 Task: Look for space in Asahi, Japan from 9th June, 2023 to 16th June, 2023 for 2 adults in price range Rs.8000 to Rs.16000. Place can be entire place with 2 bedrooms having 2 beds and 1 bathroom. Property type can be house, flat, guest house. Booking option can be shelf check-in. Required host language is English.
Action: Mouse moved to (533, 96)
Screenshot: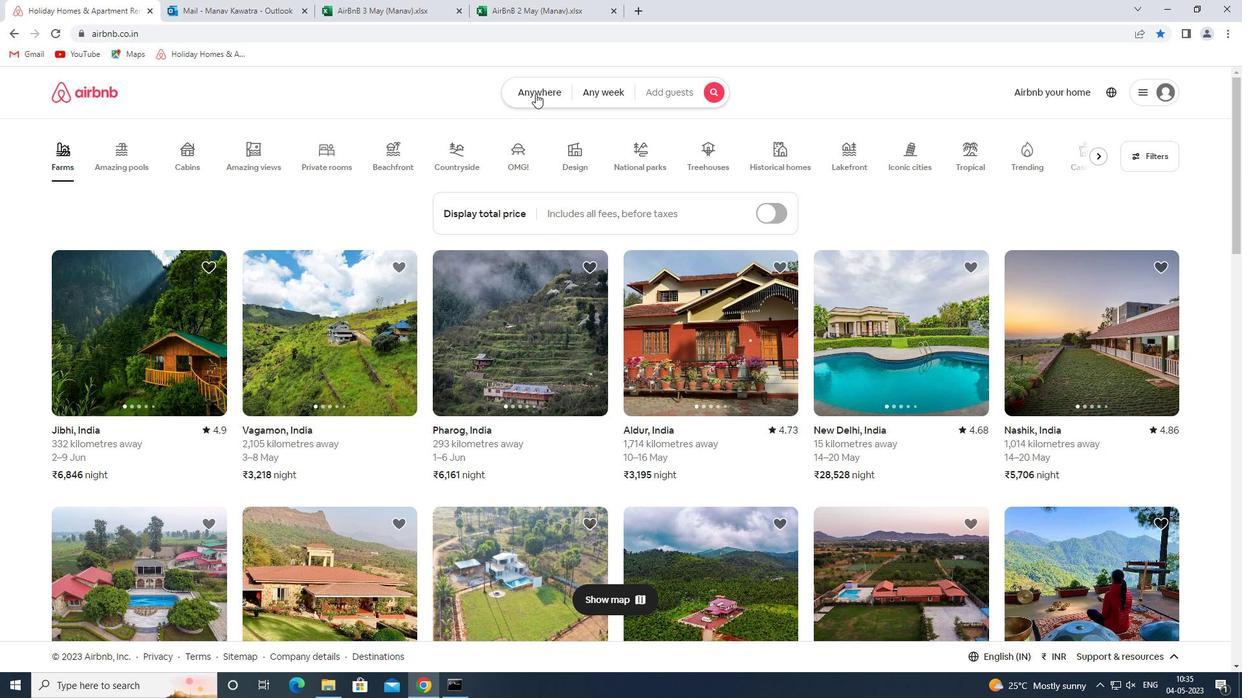 
Action: Mouse pressed left at (533, 96)
Screenshot: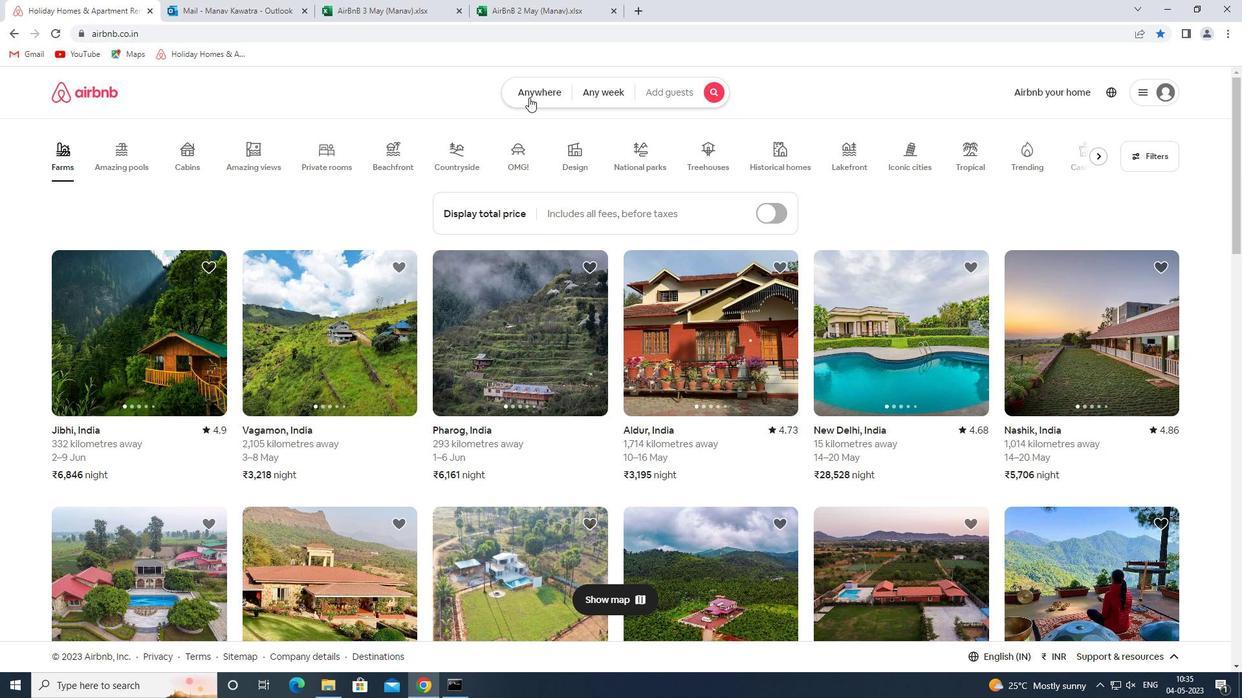 
Action: Mouse moved to (446, 144)
Screenshot: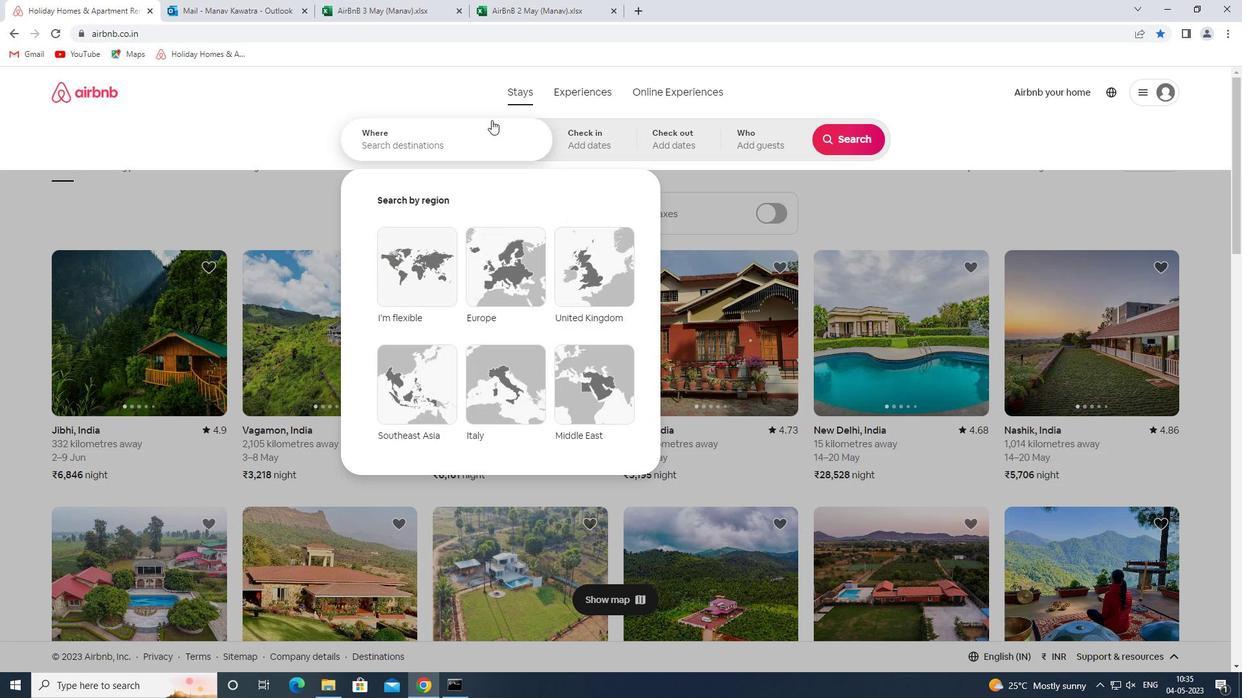 
Action: Mouse pressed left at (446, 144)
Screenshot: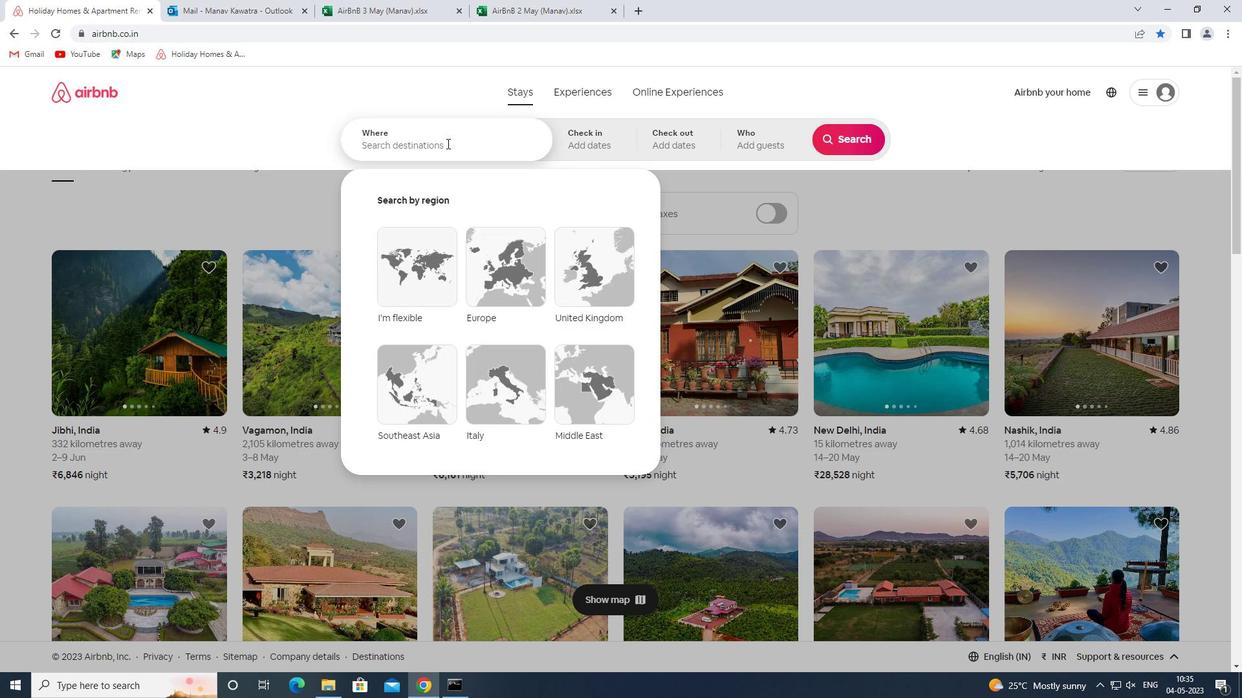 
Action: Mouse moved to (447, 145)
Screenshot: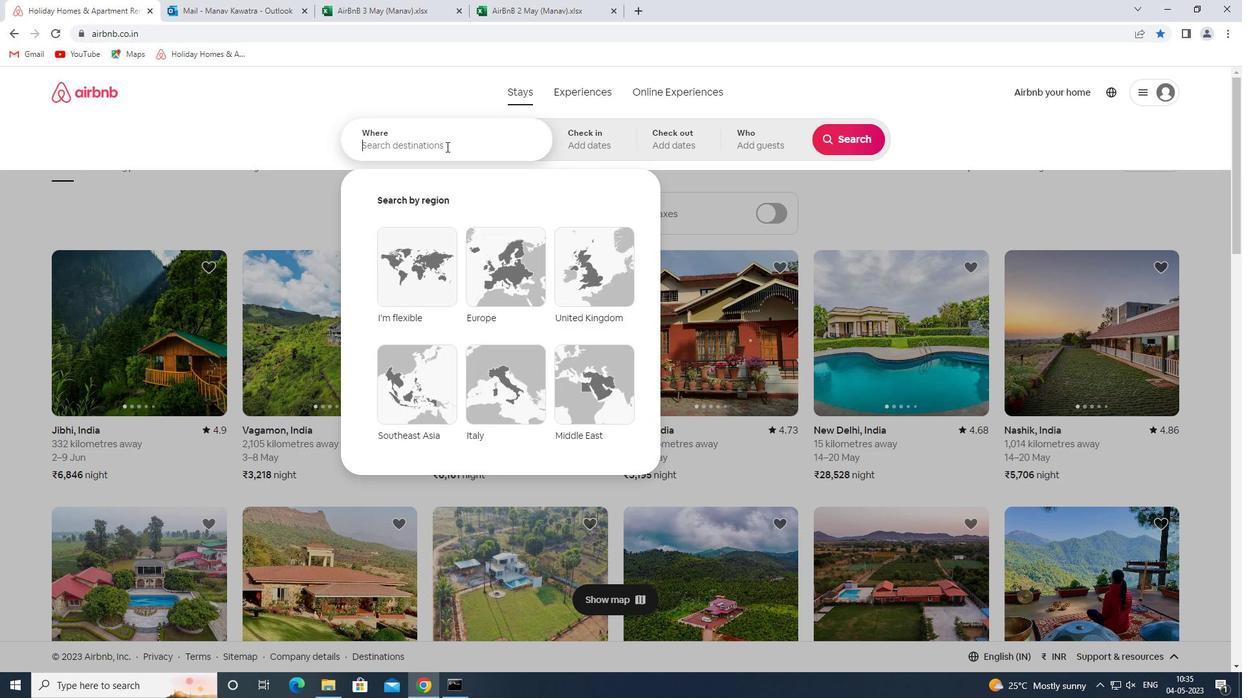 
Action: Key pressed asahi<Key.space>japan<Key.space><Key.enter>
Screenshot: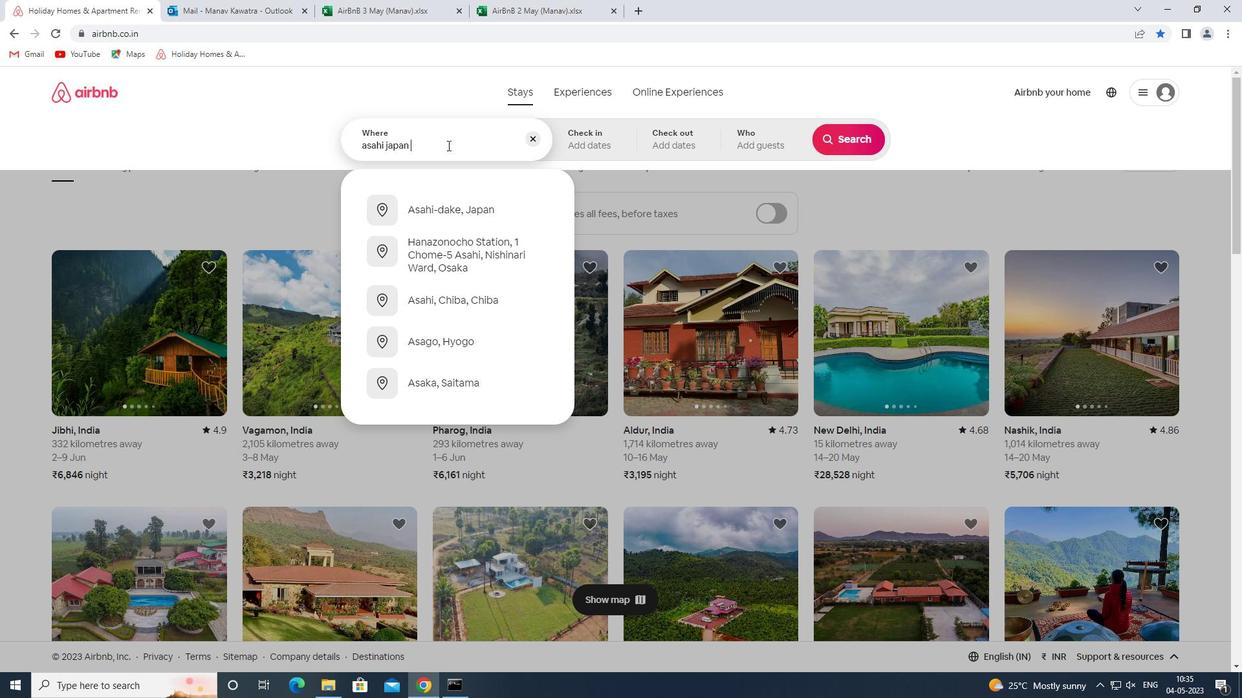 
Action: Mouse moved to (804, 331)
Screenshot: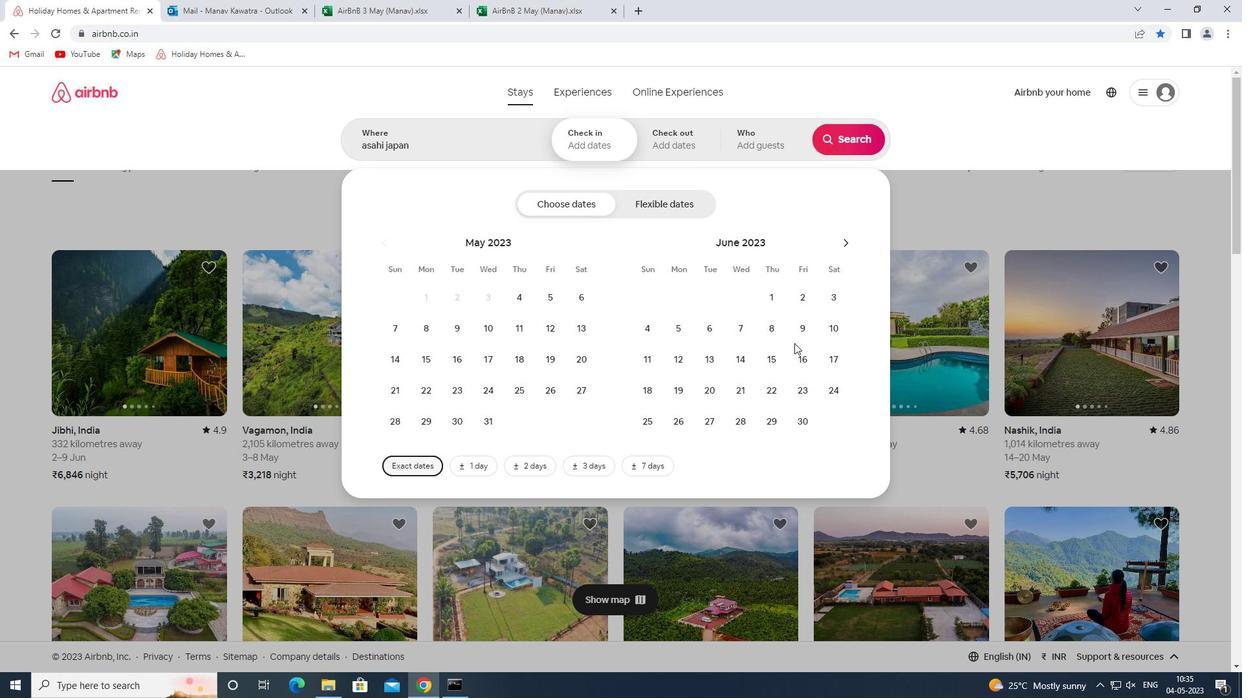 
Action: Mouse pressed left at (804, 331)
Screenshot: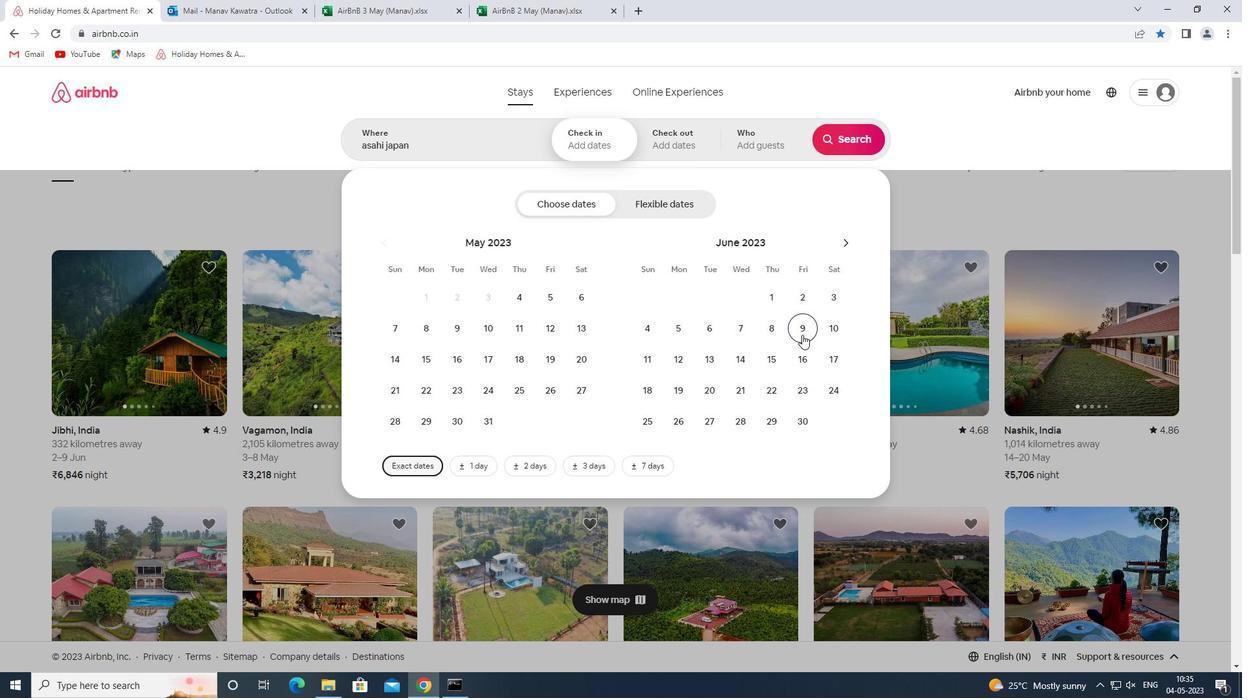 
Action: Mouse moved to (801, 355)
Screenshot: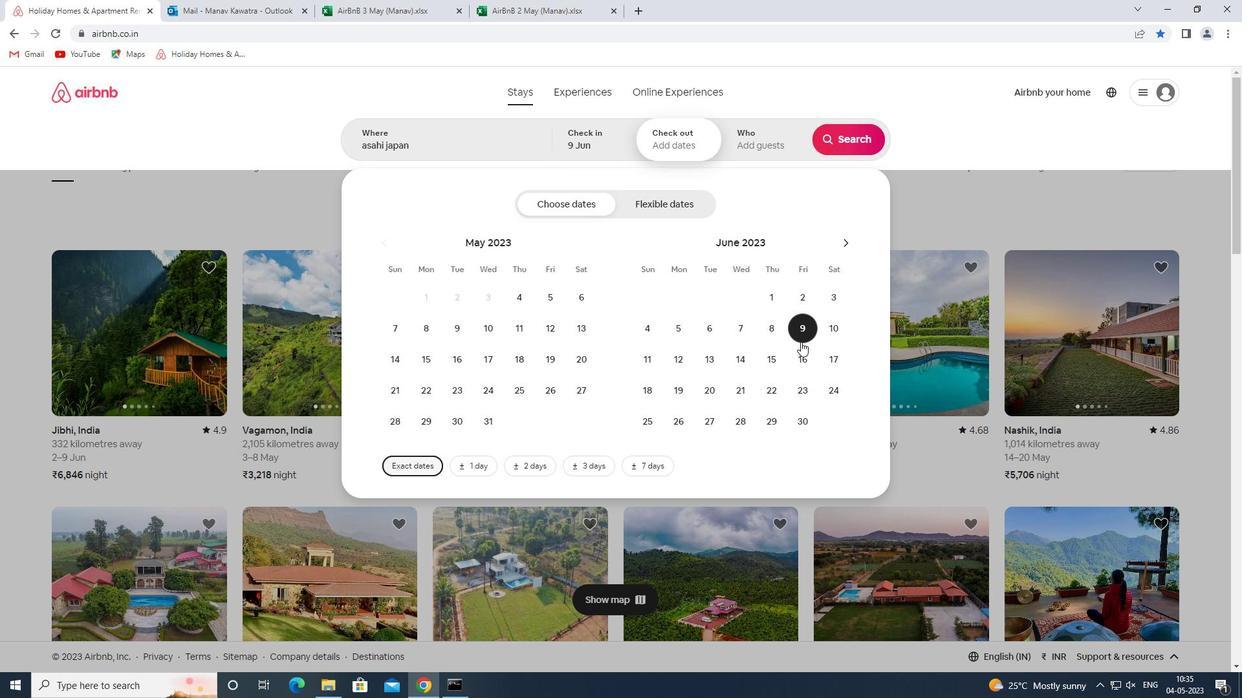 
Action: Mouse pressed left at (801, 355)
Screenshot: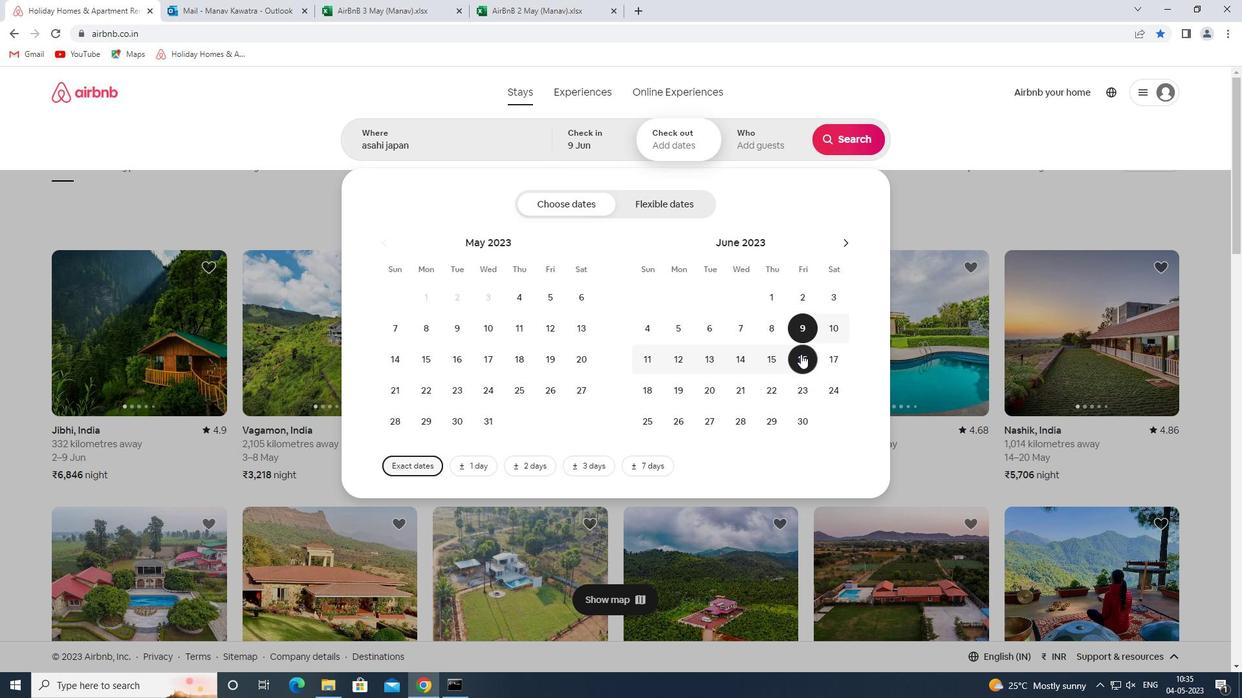 
Action: Mouse moved to (750, 139)
Screenshot: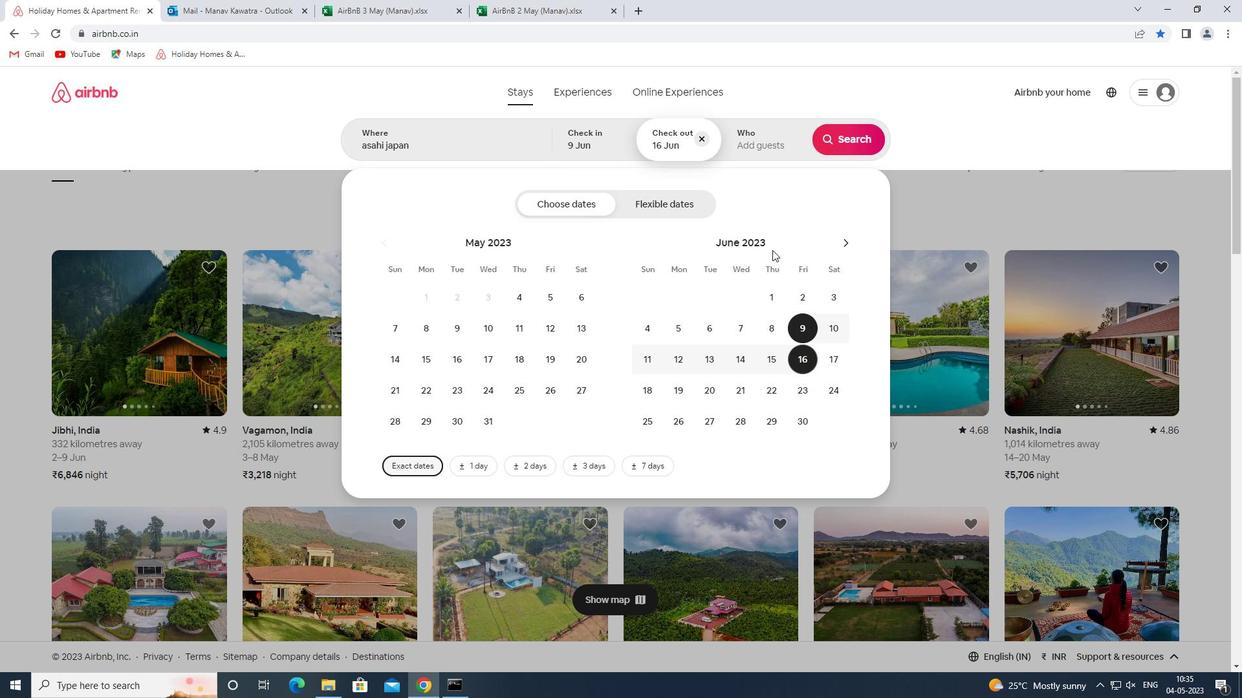 
Action: Mouse pressed left at (750, 139)
Screenshot: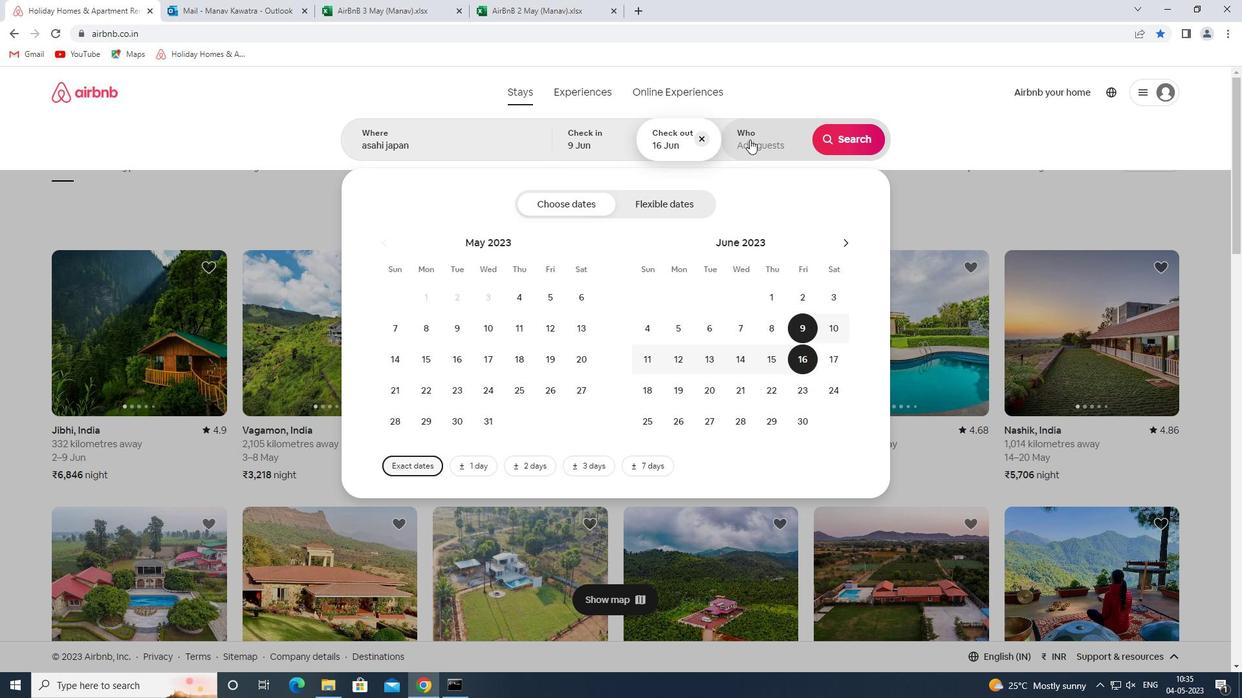 
Action: Mouse moved to (851, 205)
Screenshot: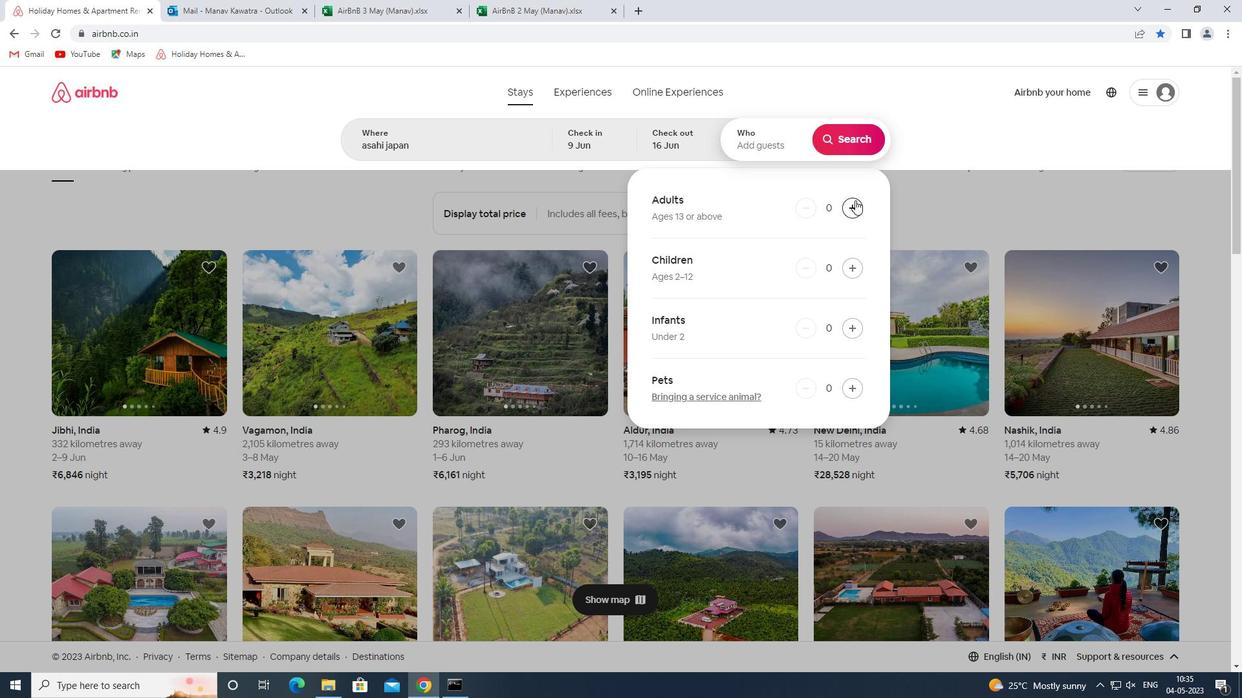 
Action: Mouse pressed left at (851, 205)
Screenshot: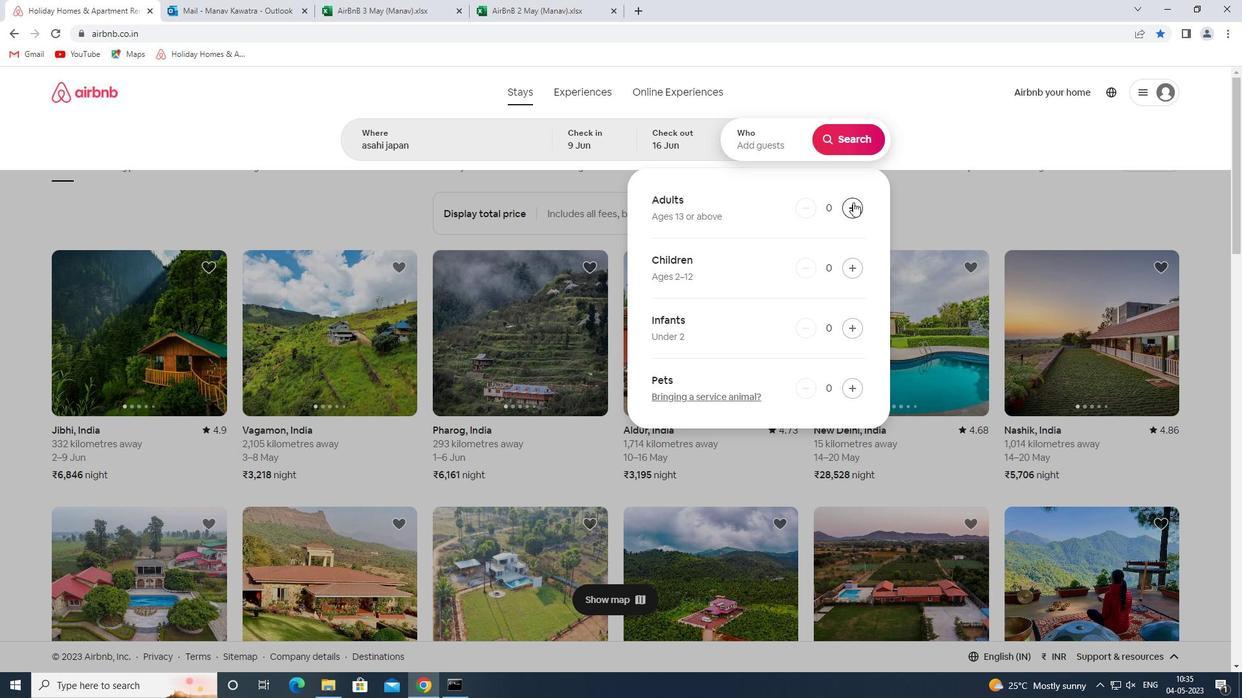 
Action: Mouse pressed left at (851, 205)
Screenshot: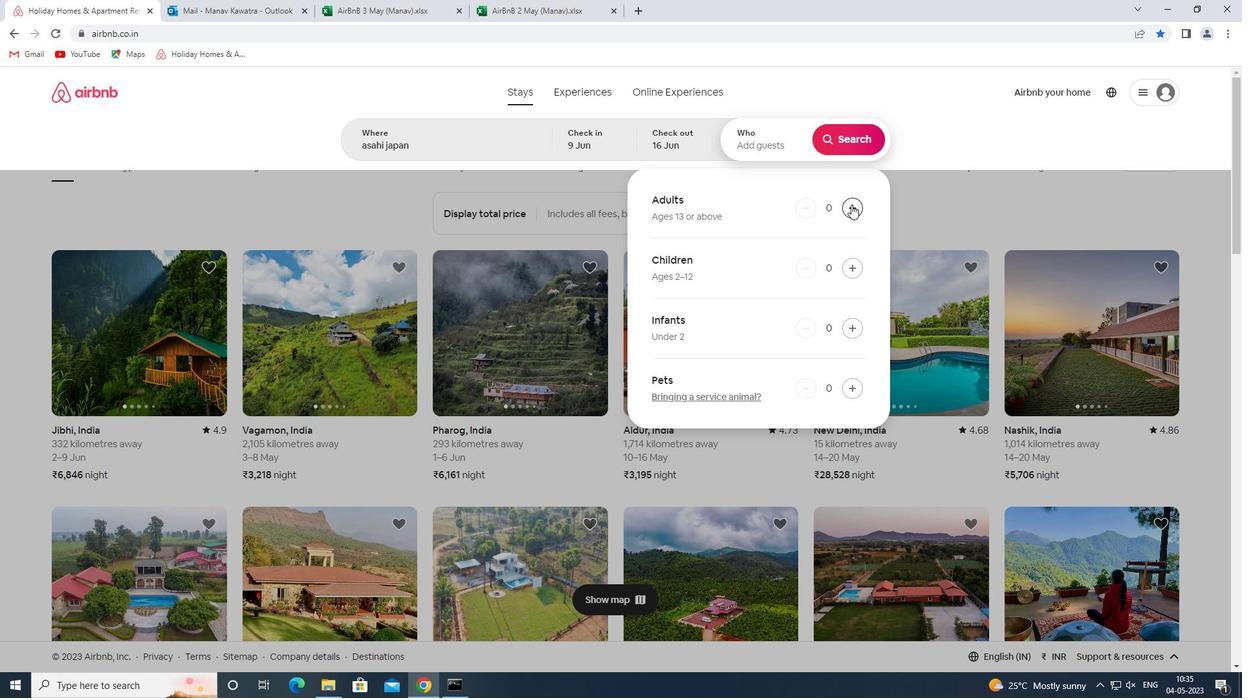 
Action: Mouse moved to (850, 139)
Screenshot: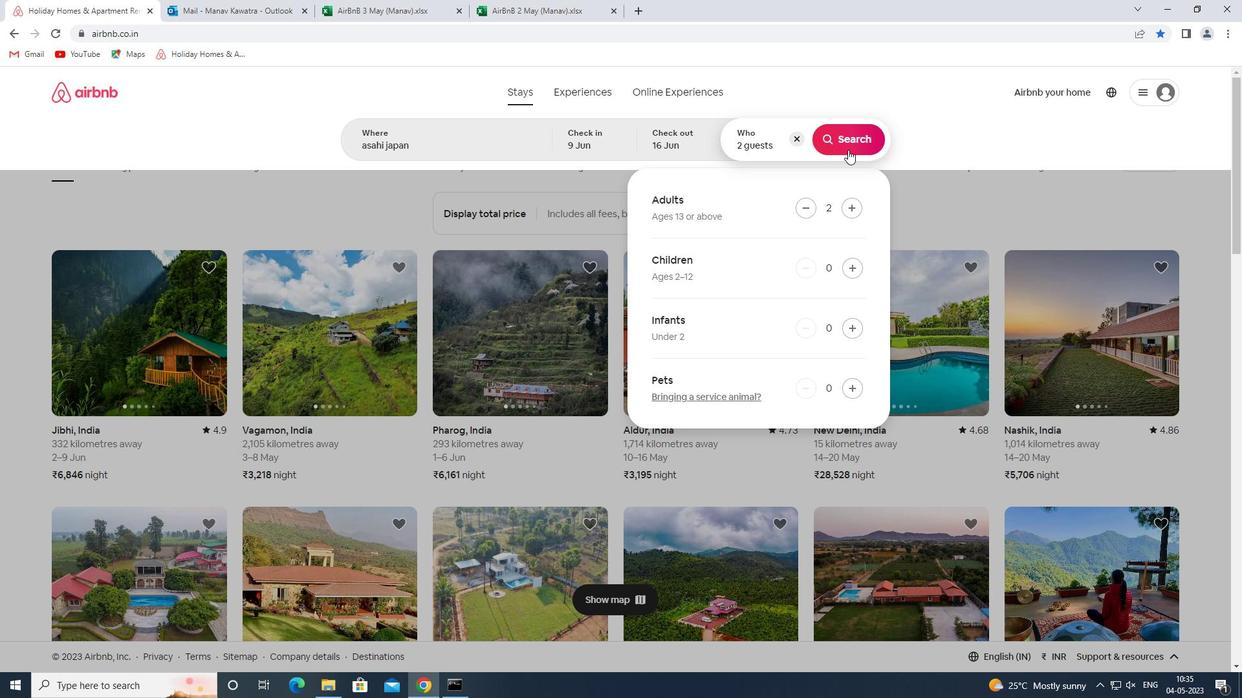 
Action: Mouse pressed left at (850, 139)
Screenshot: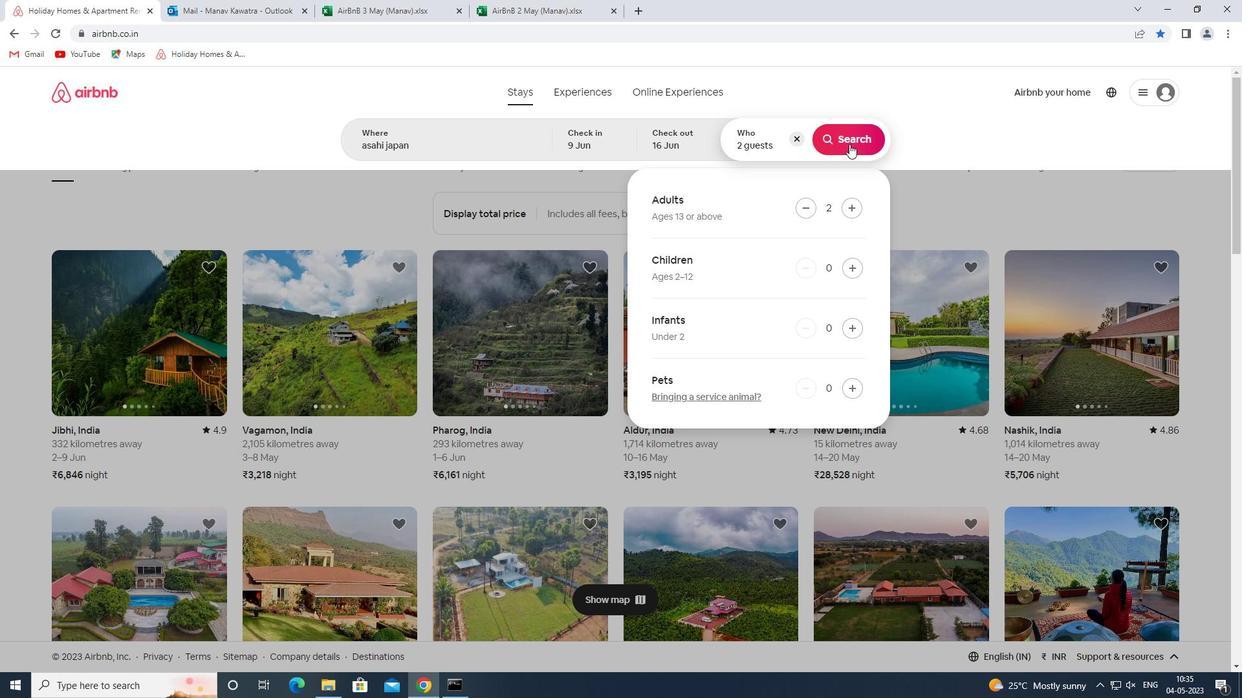 
Action: Mouse moved to (1177, 147)
Screenshot: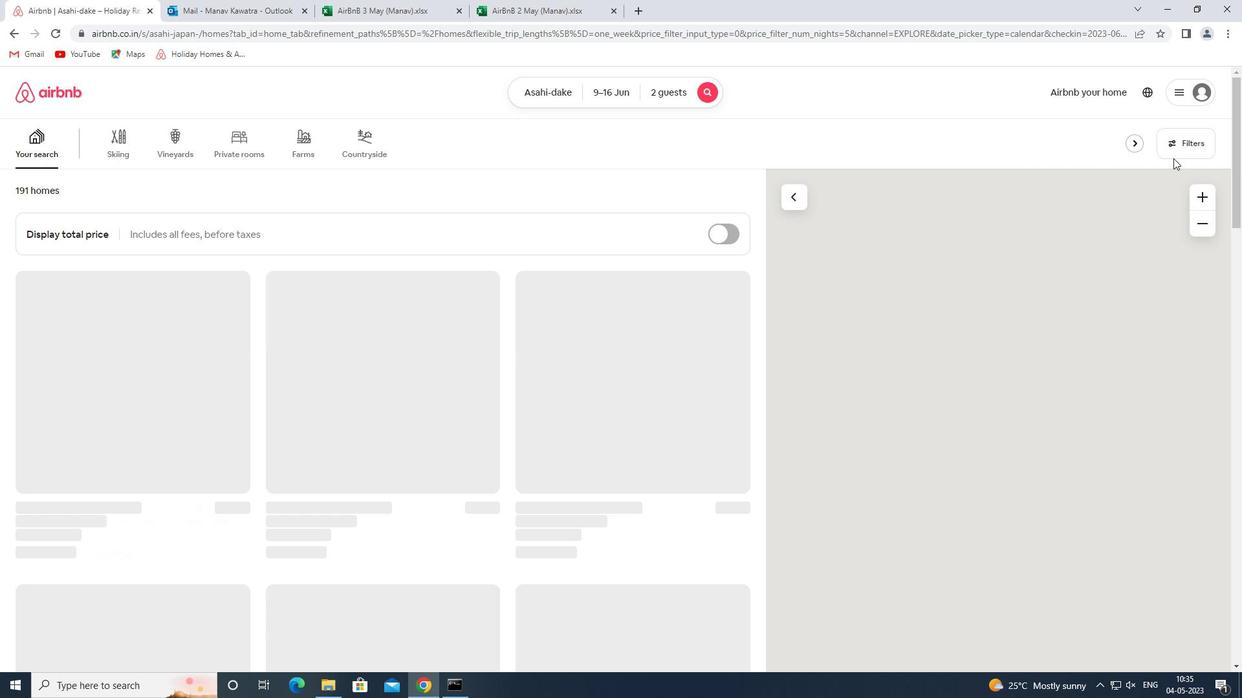 
Action: Mouse pressed left at (1177, 147)
Screenshot: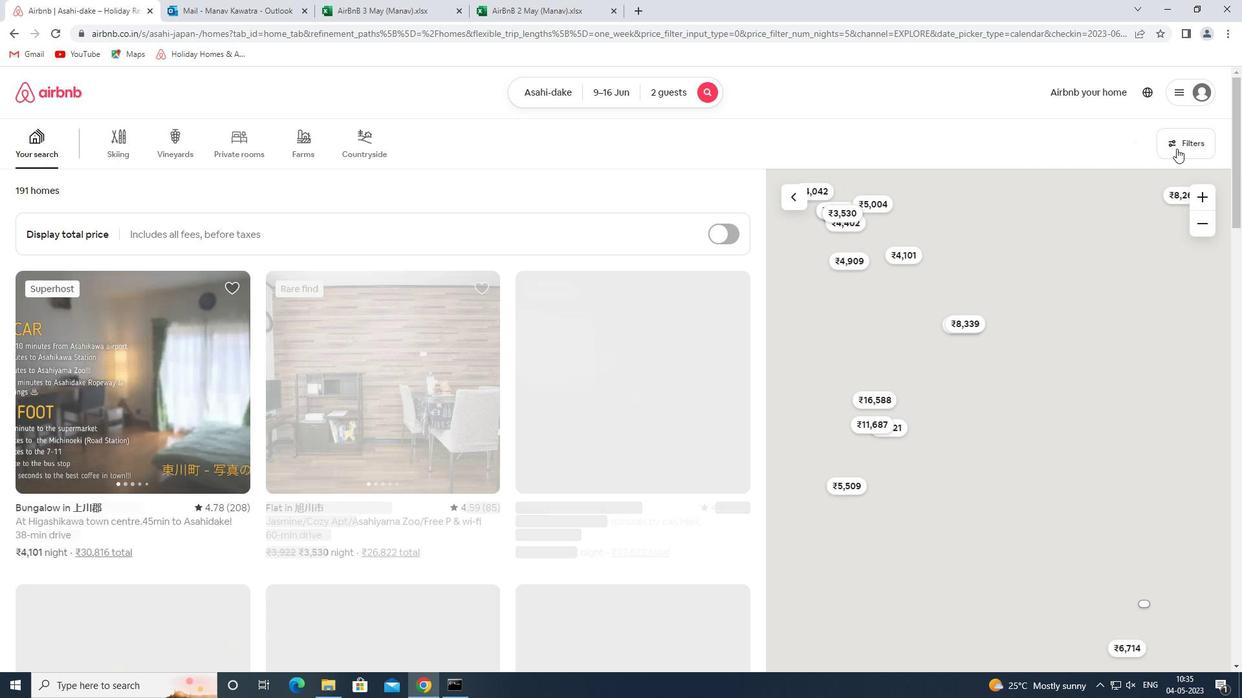 
Action: Mouse moved to (453, 310)
Screenshot: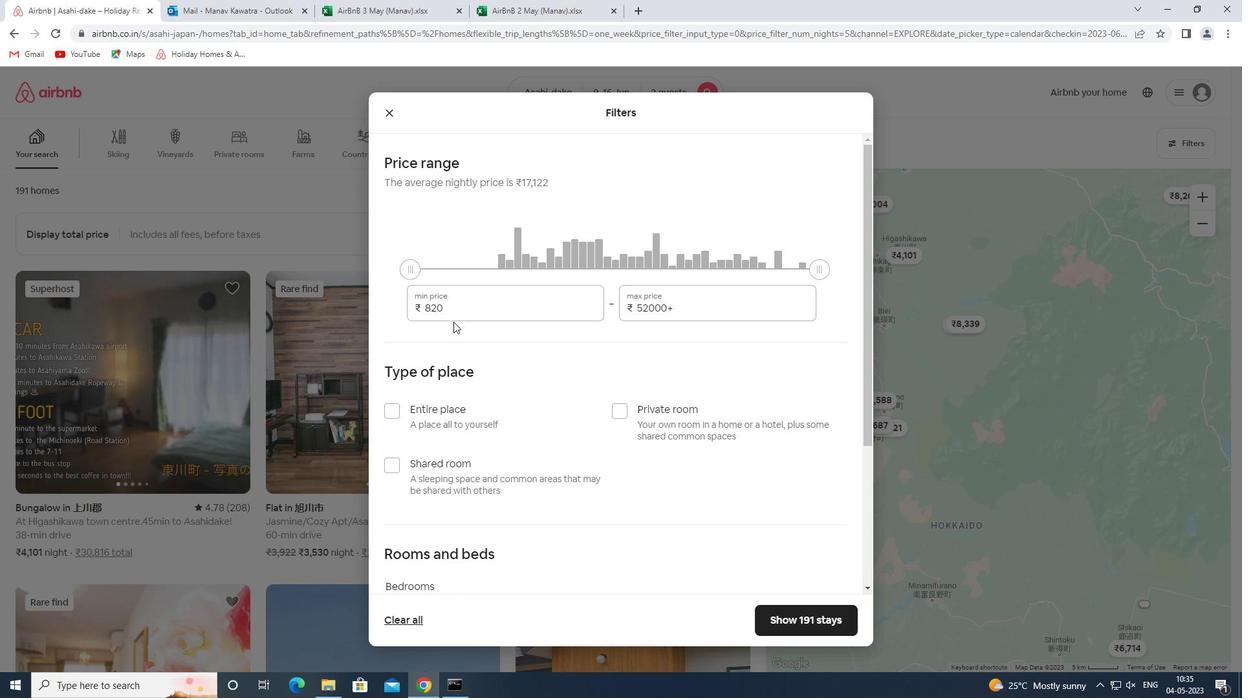 
Action: Mouse pressed left at (453, 310)
Screenshot: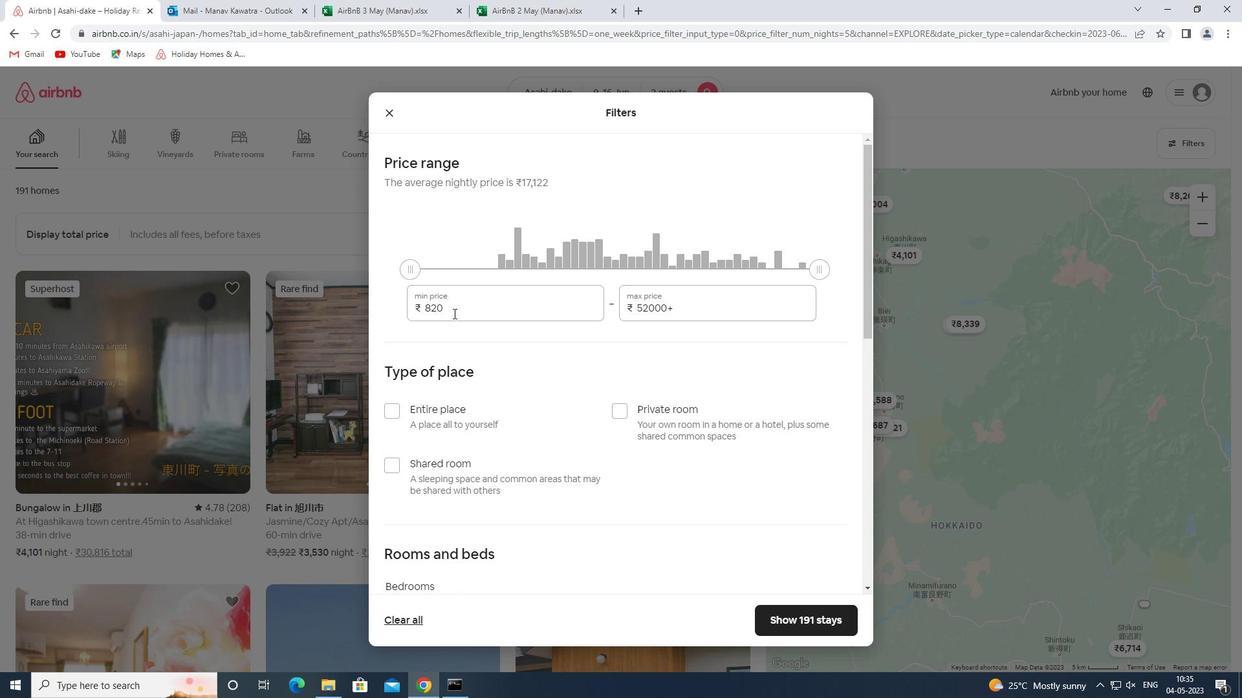 
Action: Mouse pressed left at (453, 310)
Screenshot: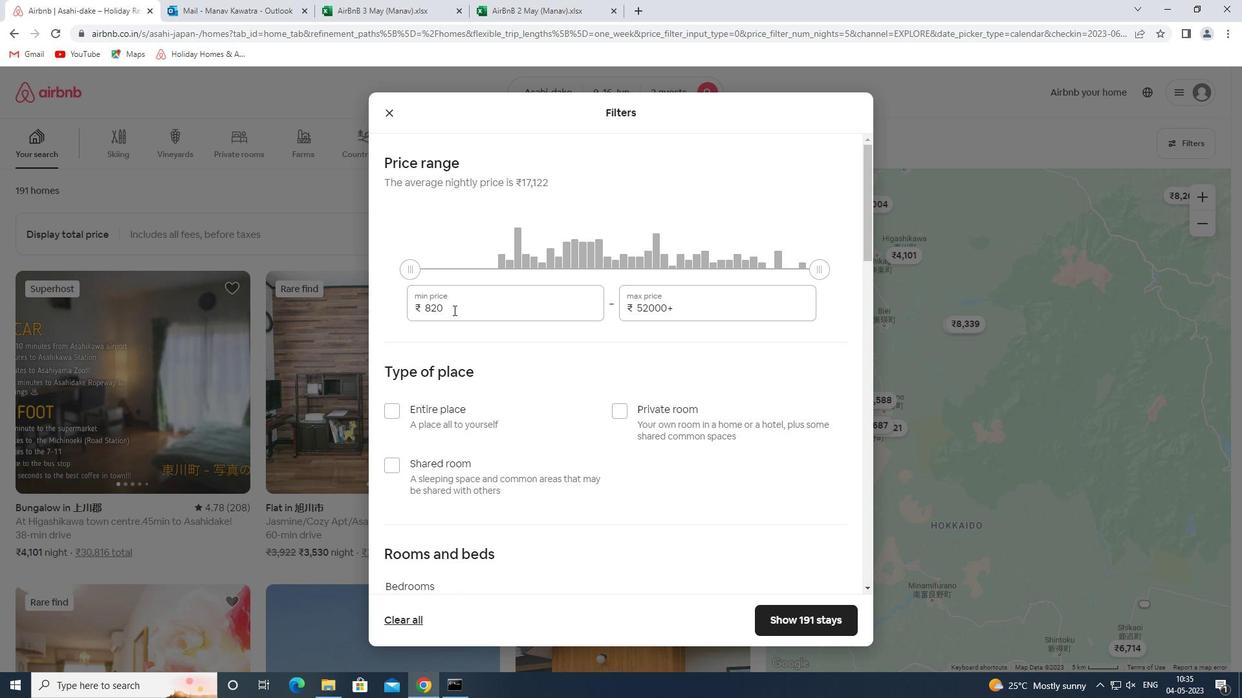 
Action: Key pressed 8000<Key.tab>16000
Screenshot: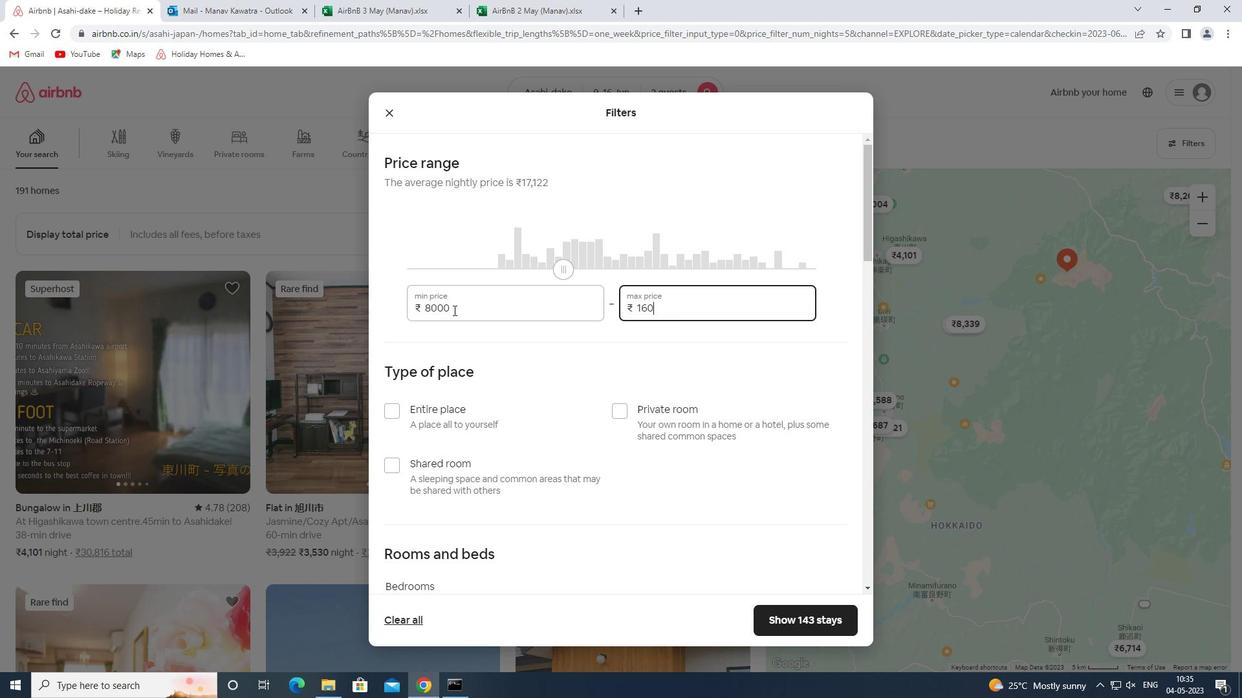 
Action: Mouse moved to (414, 407)
Screenshot: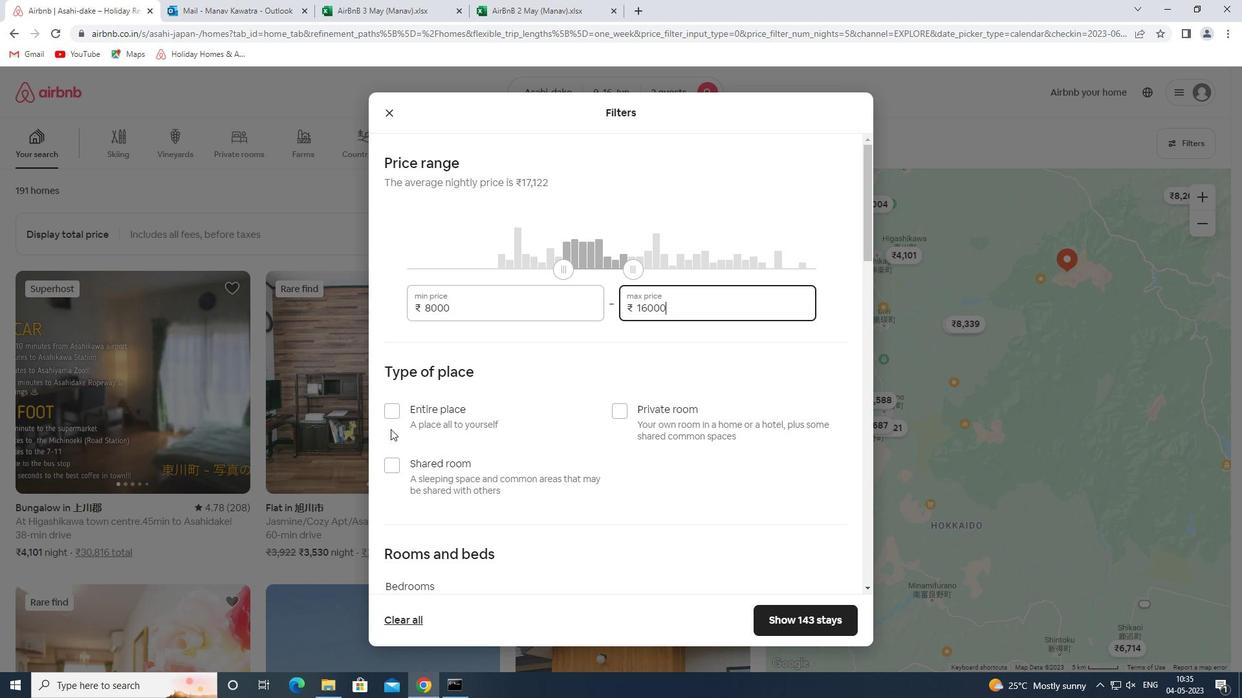 
Action: Mouse pressed left at (414, 407)
Screenshot: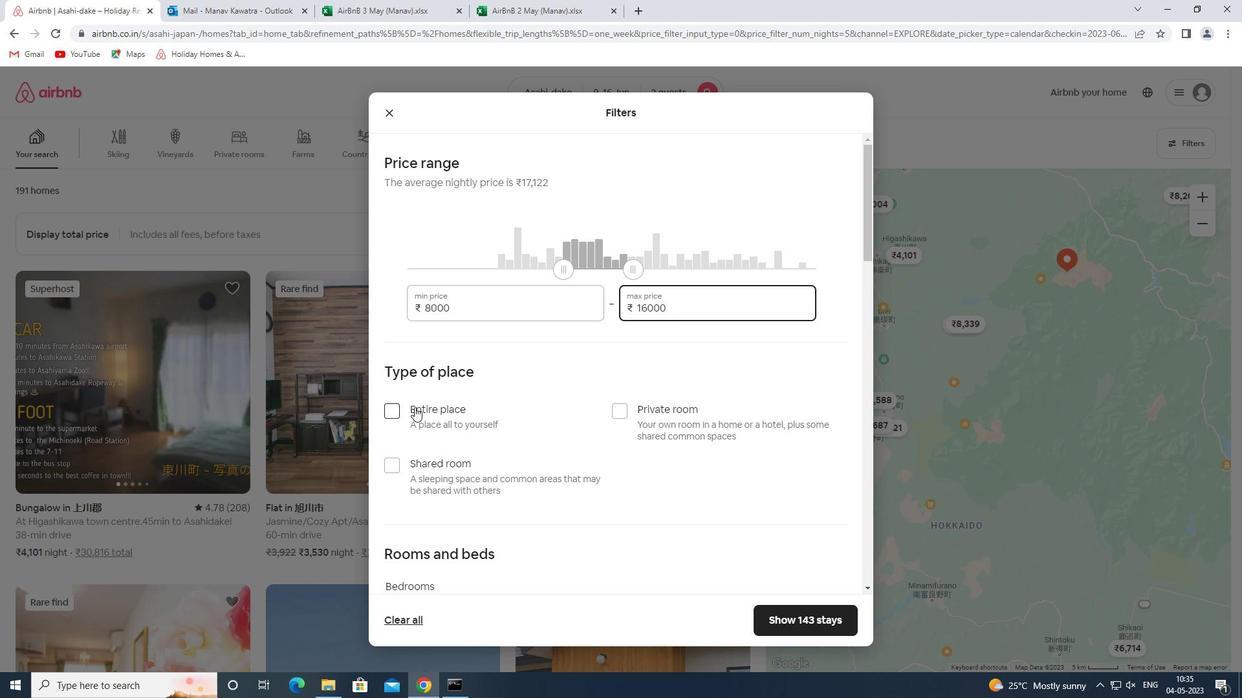 
Action: Mouse moved to (478, 430)
Screenshot: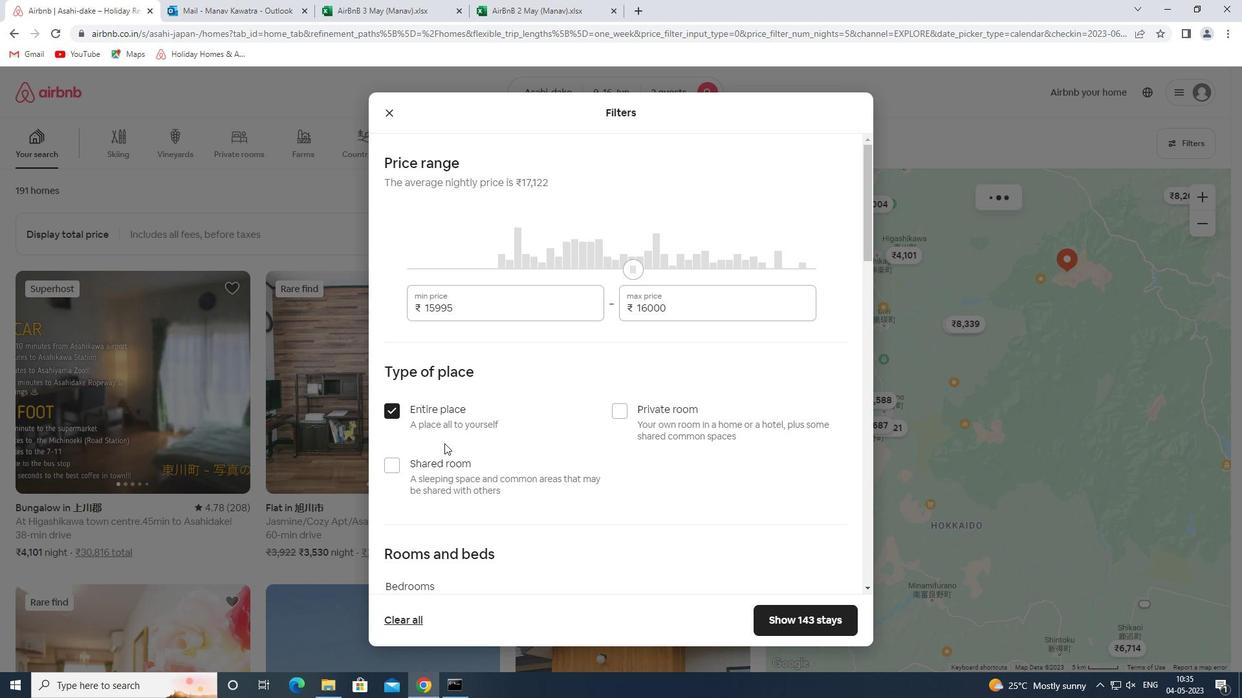
Action: Mouse scrolled (478, 429) with delta (0, 0)
Screenshot: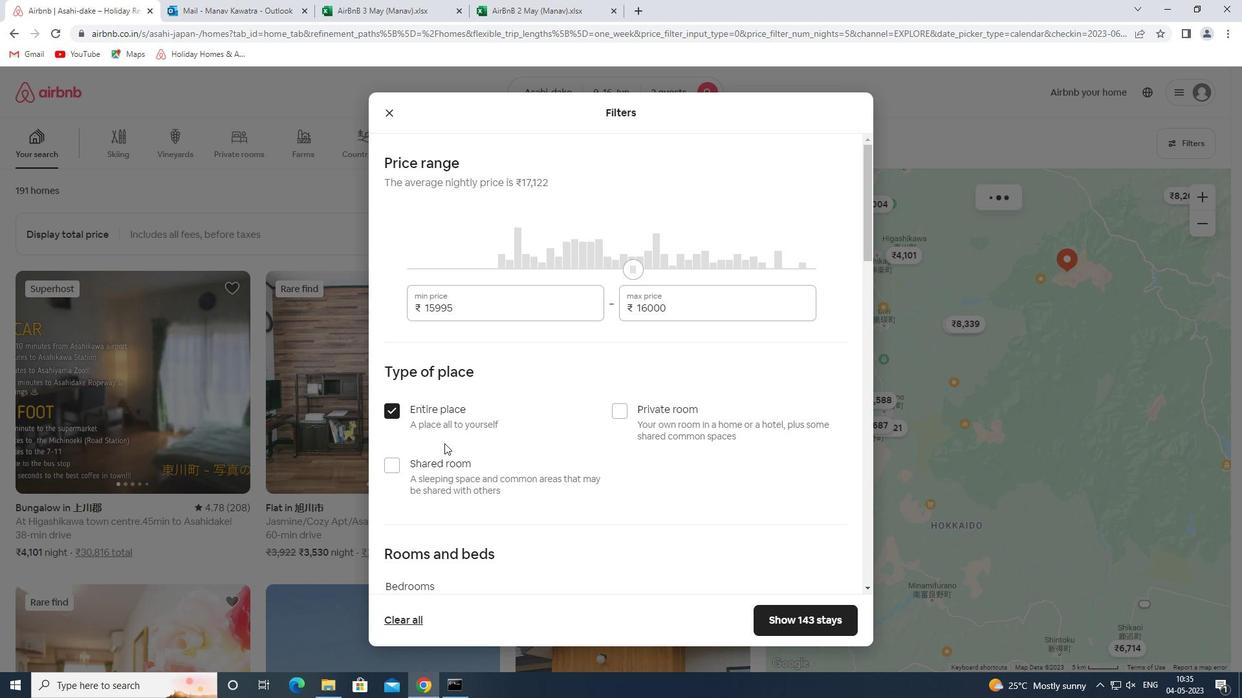 
Action: Mouse scrolled (478, 429) with delta (0, 0)
Screenshot: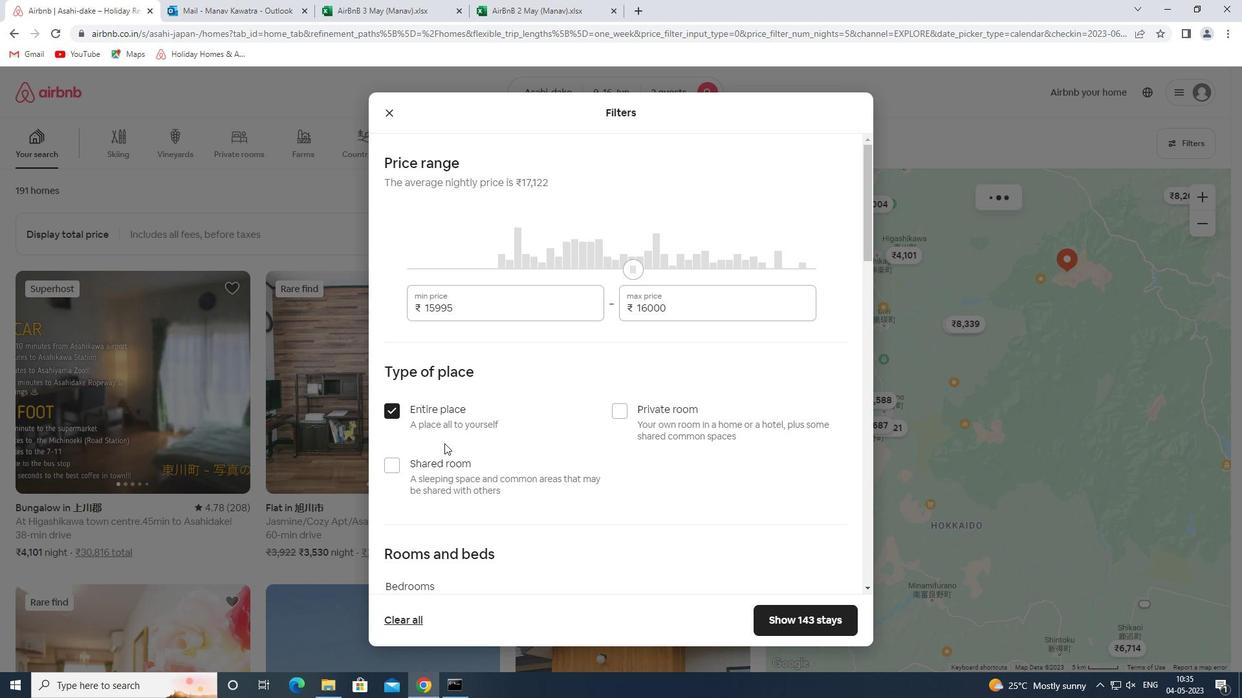 
Action: Mouse scrolled (478, 429) with delta (0, 0)
Screenshot: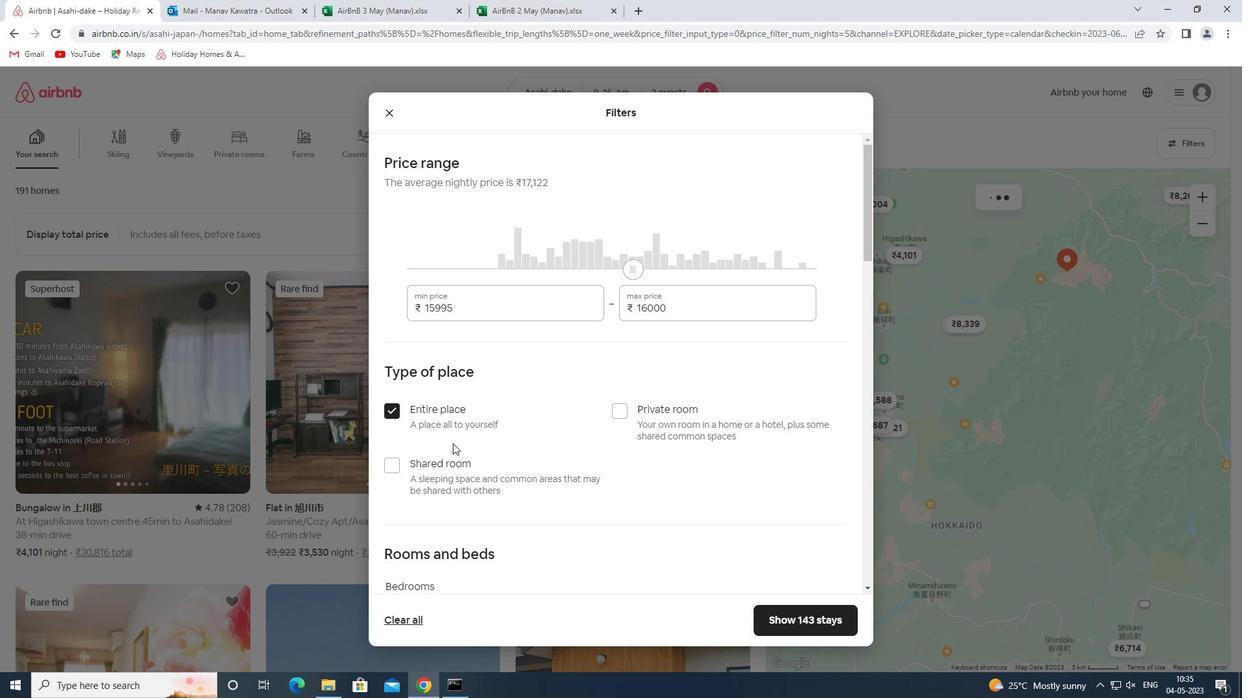 
Action: Mouse scrolled (478, 429) with delta (0, 0)
Screenshot: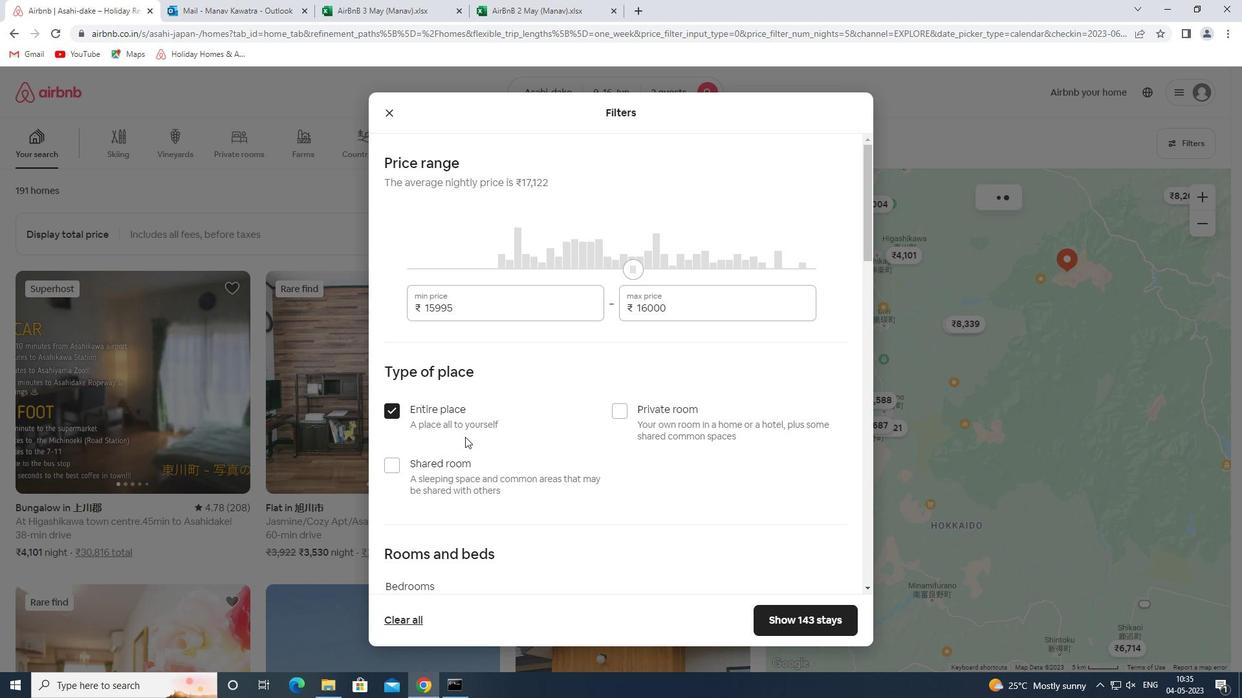 
Action: Mouse scrolled (478, 429) with delta (0, 0)
Screenshot: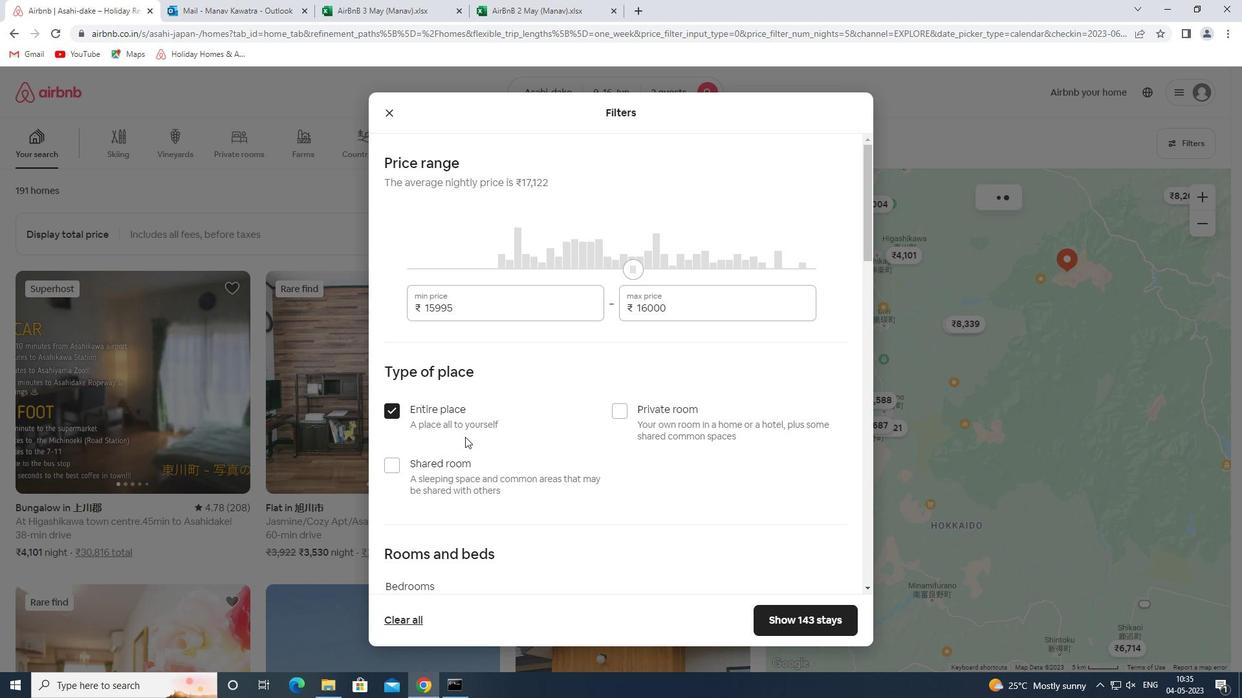 
Action: Mouse moved to (504, 308)
Screenshot: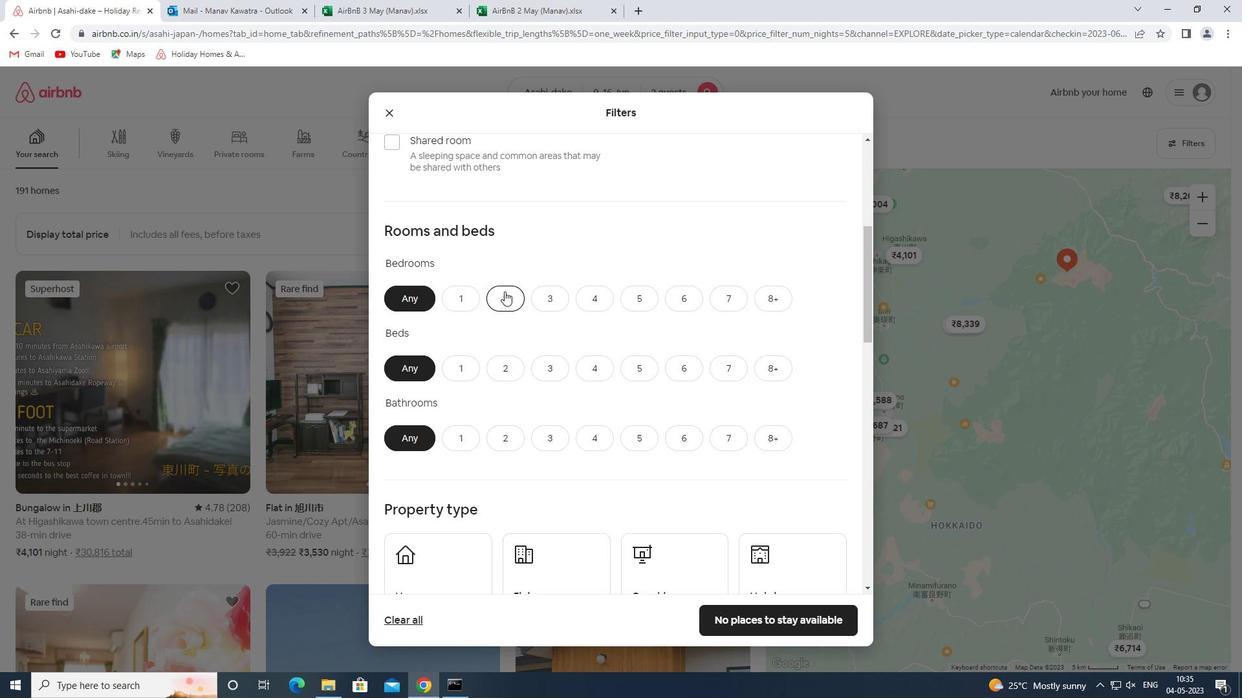 
Action: Mouse pressed left at (504, 308)
Screenshot: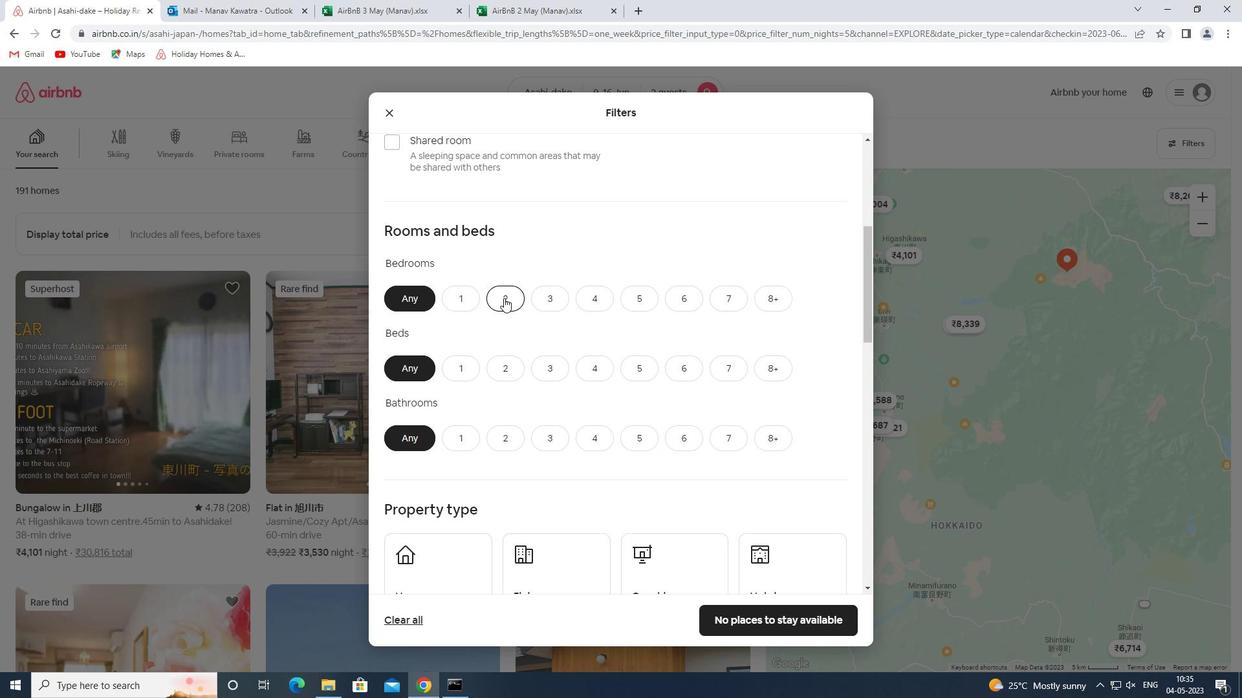 
Action: Mouse moved to (513, 375)
Screenshot: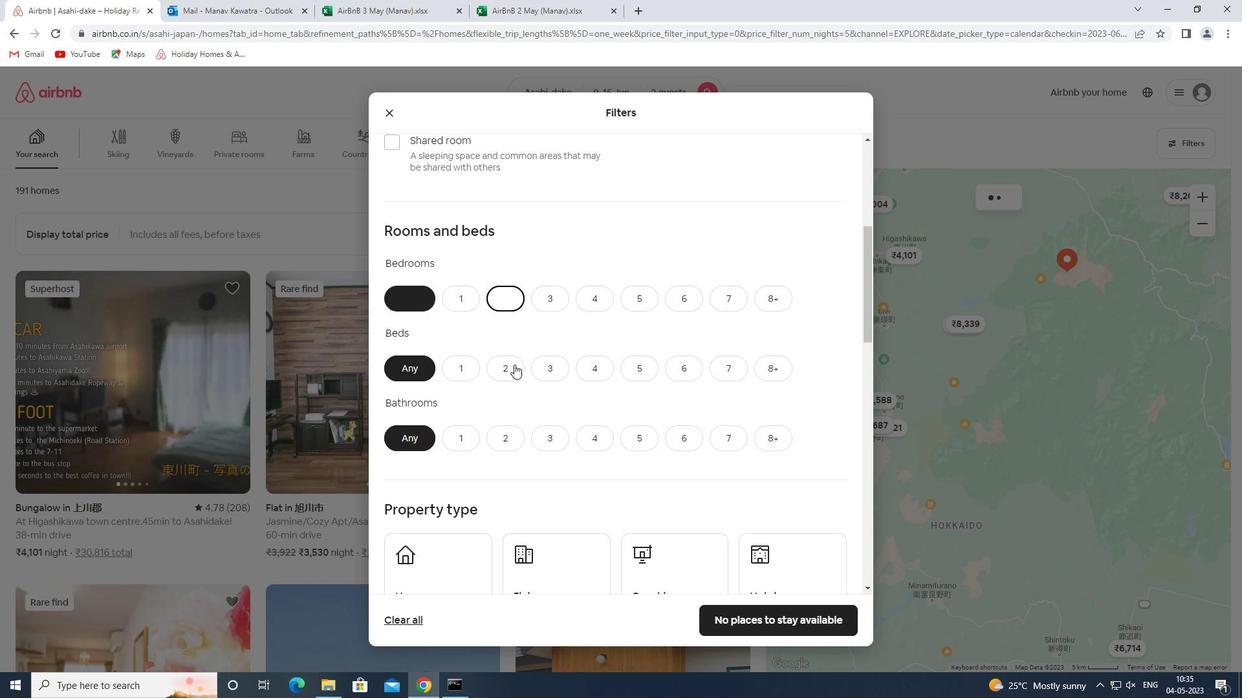 
Action: Mouse pressed left at (513, 375)
Screenshot: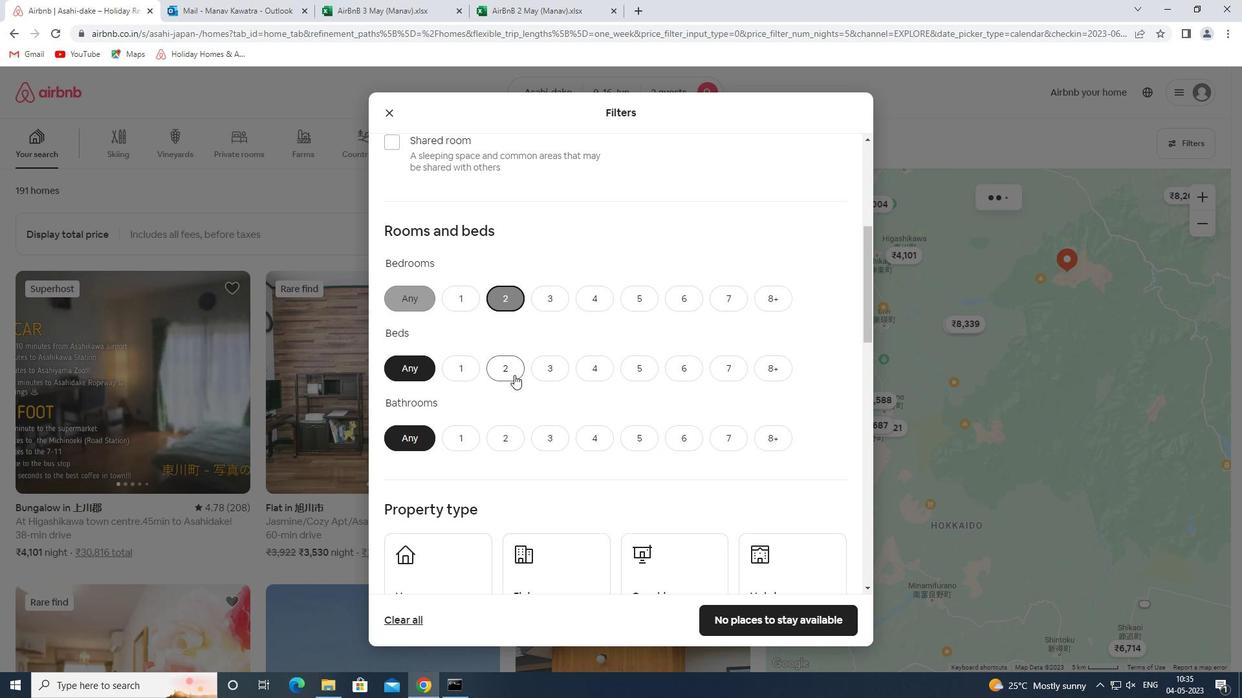 
Action: Mouse moved to (467, 436)
Screenshot: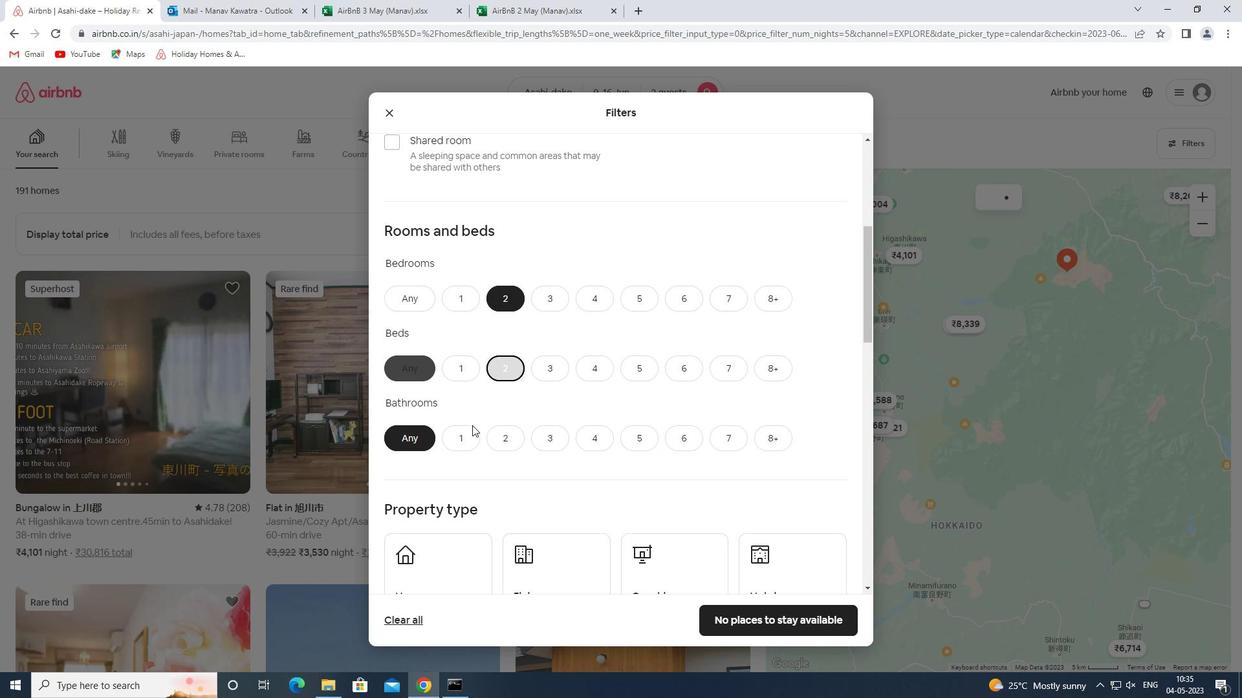 
Action: Mouse pressed left at (467, 436)
Screenshot: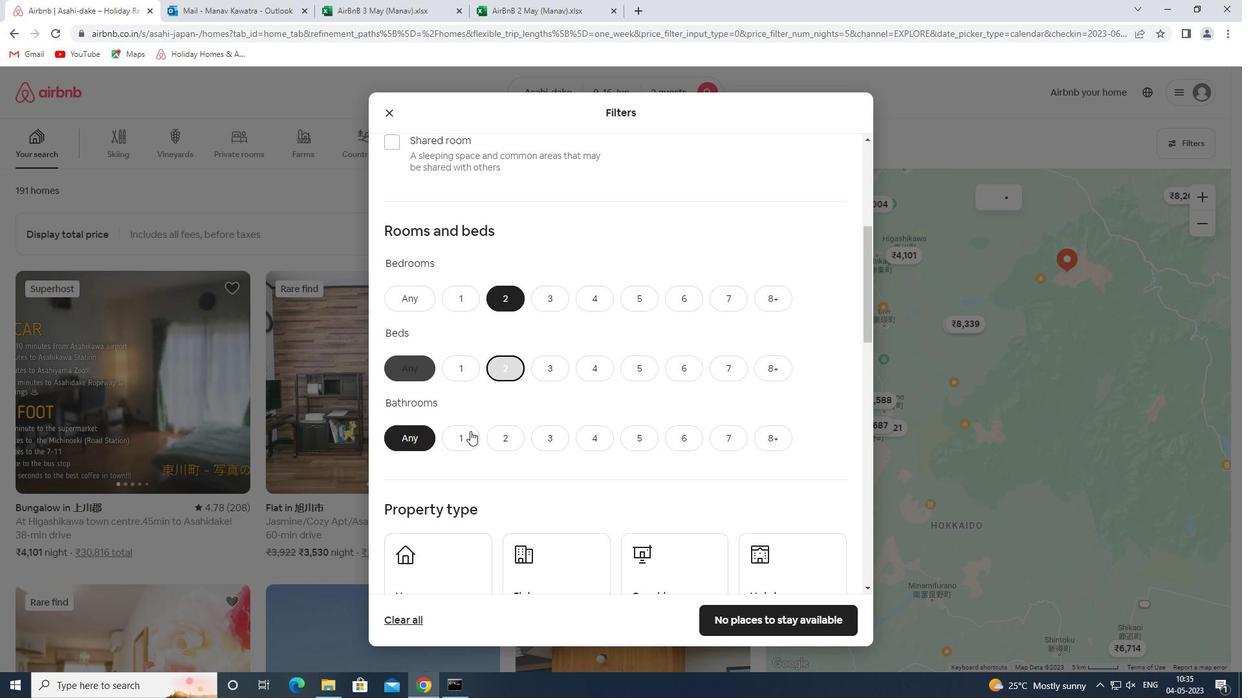 
Action: Mouse moved to (524, 359)
Screenshot: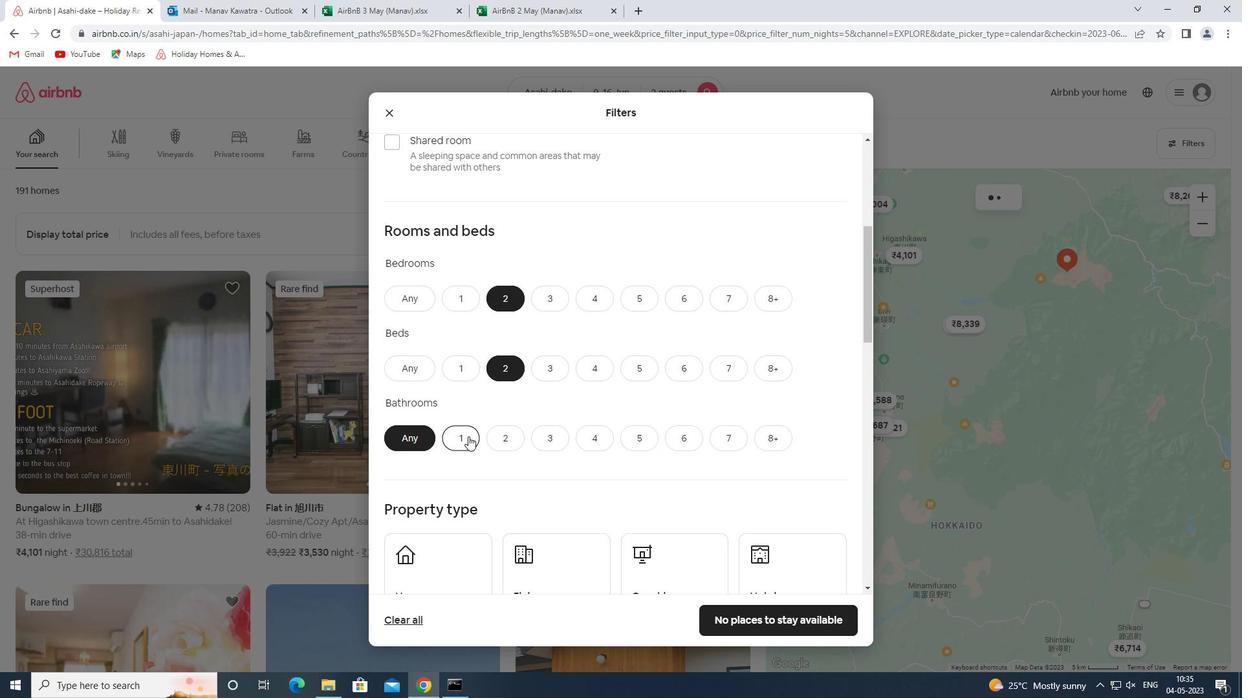 
Action: Mouse scrolled (524, 359) with delta (0, 0)
Screenshot: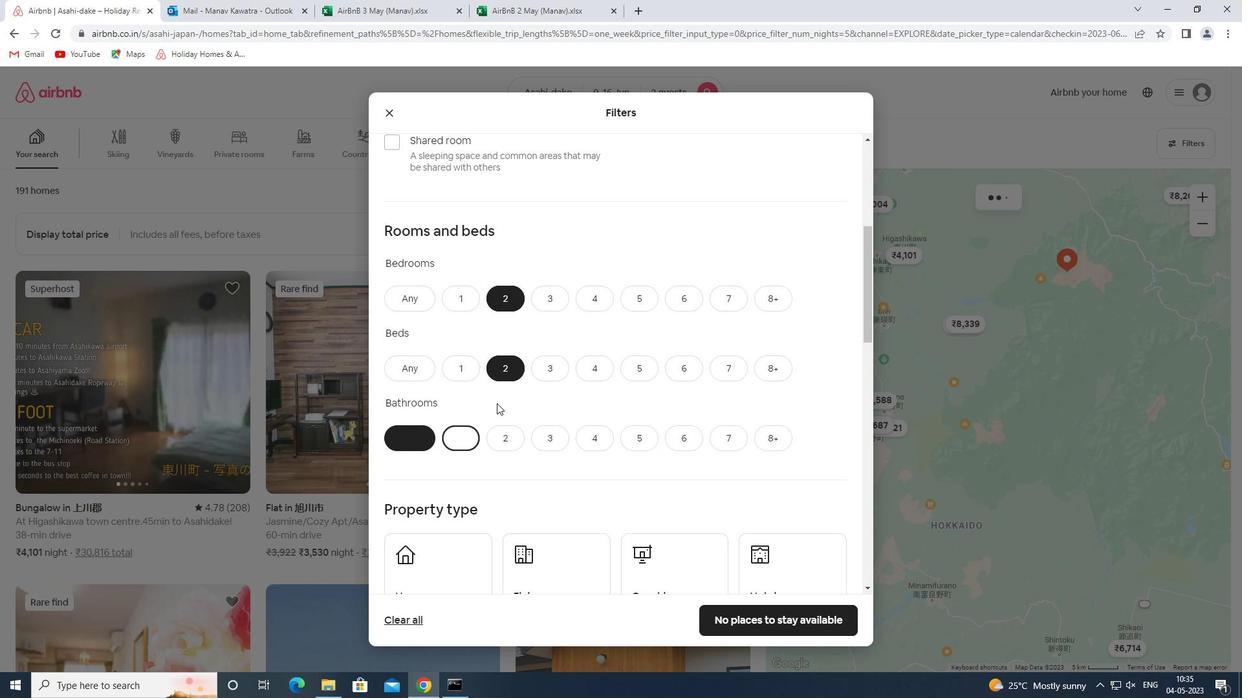 
Action: Mouse scrolled (524, 359) with delta (0, 0)
Screenshot: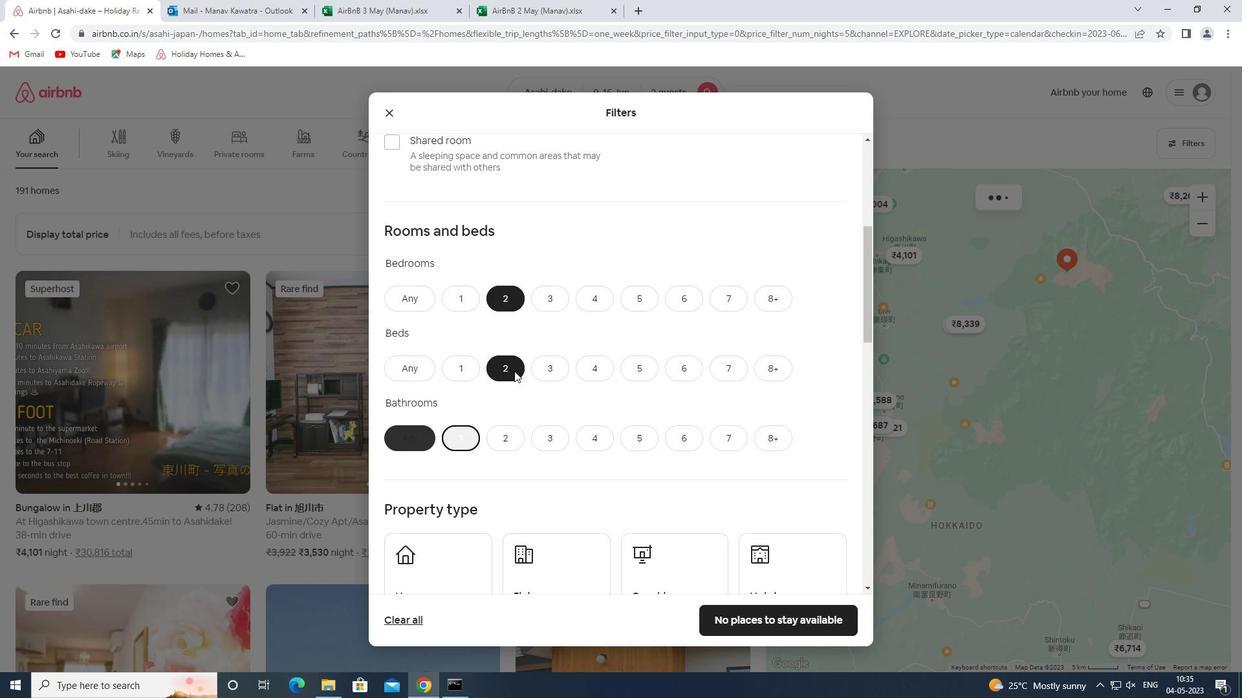 
Action: Mouse scrolled (524, 359) with delta (0, 0)
Screenshot: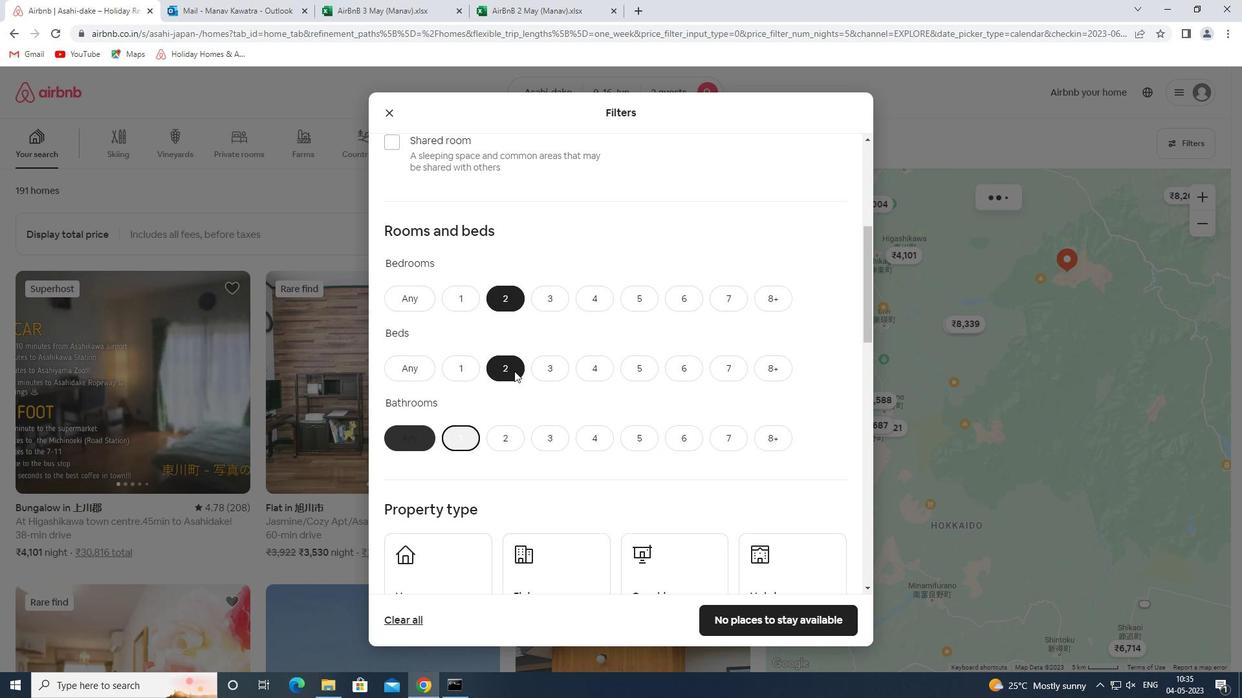 
Action: Mouse scrolled (524, 359) with delta (0, 0)
Screenshot: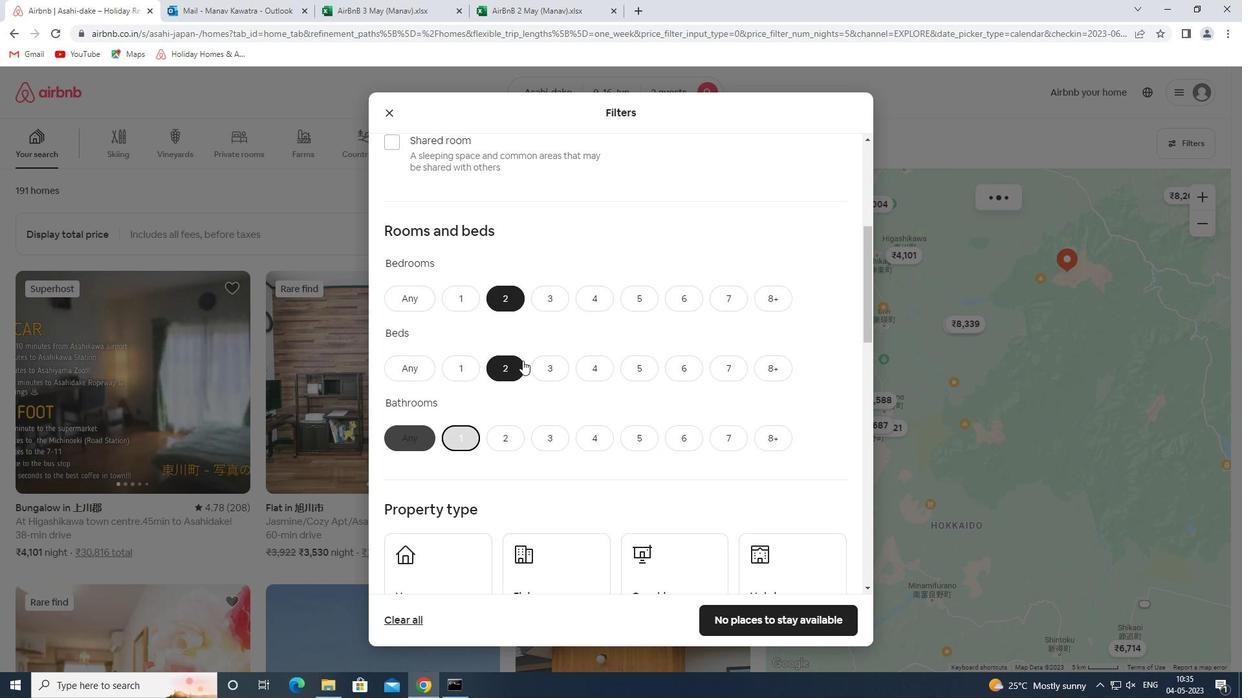 
Action: Mouse moved to (449, 313)
Screenshot: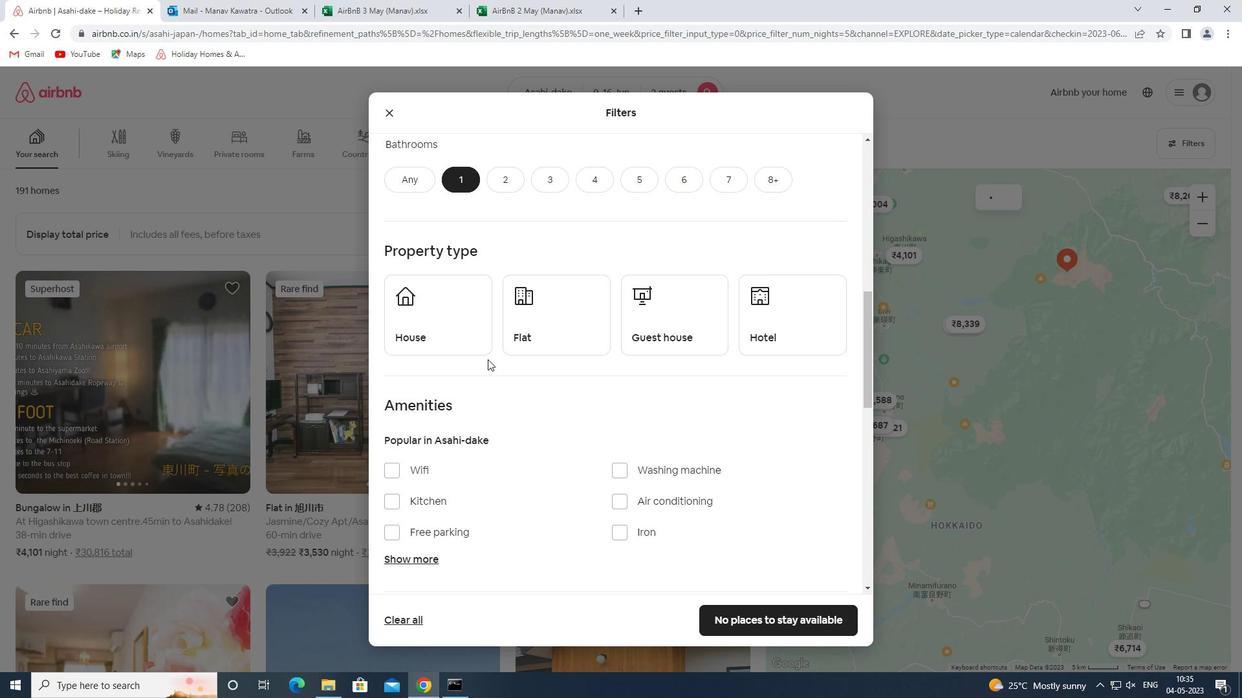 
Action: Mouse pressed left at (449, 313)
Screenshot: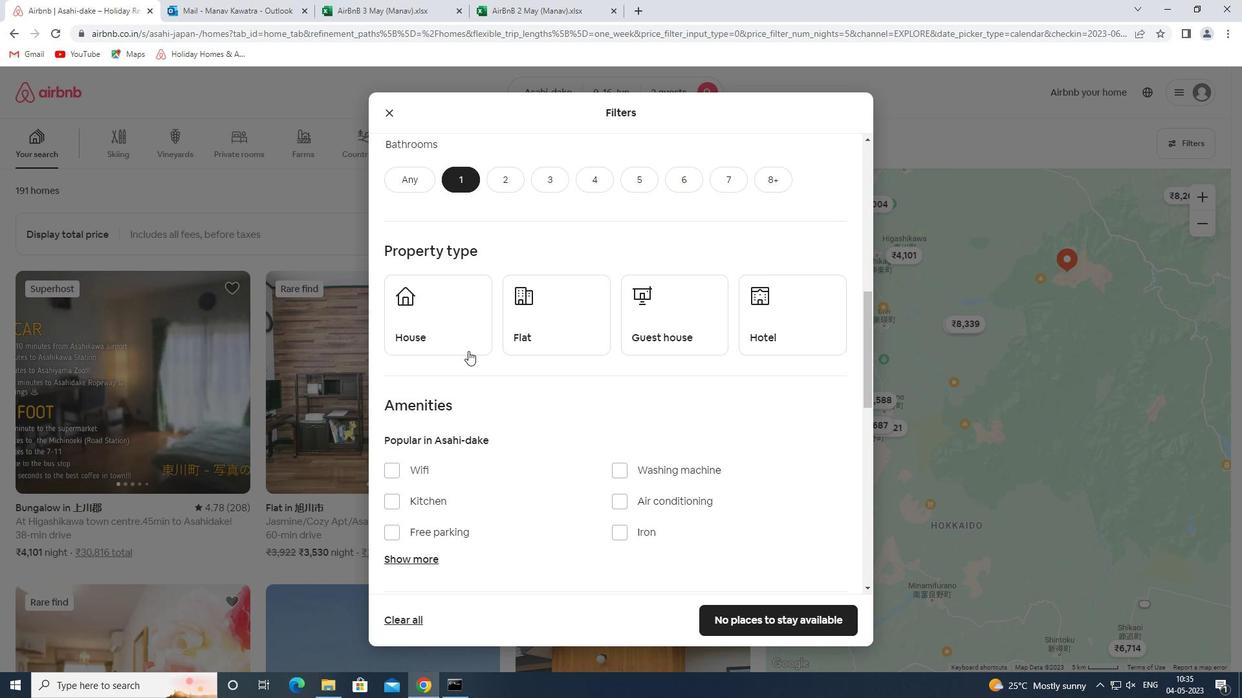 
Action: Mouse moved to (623, 349)
Screenshot: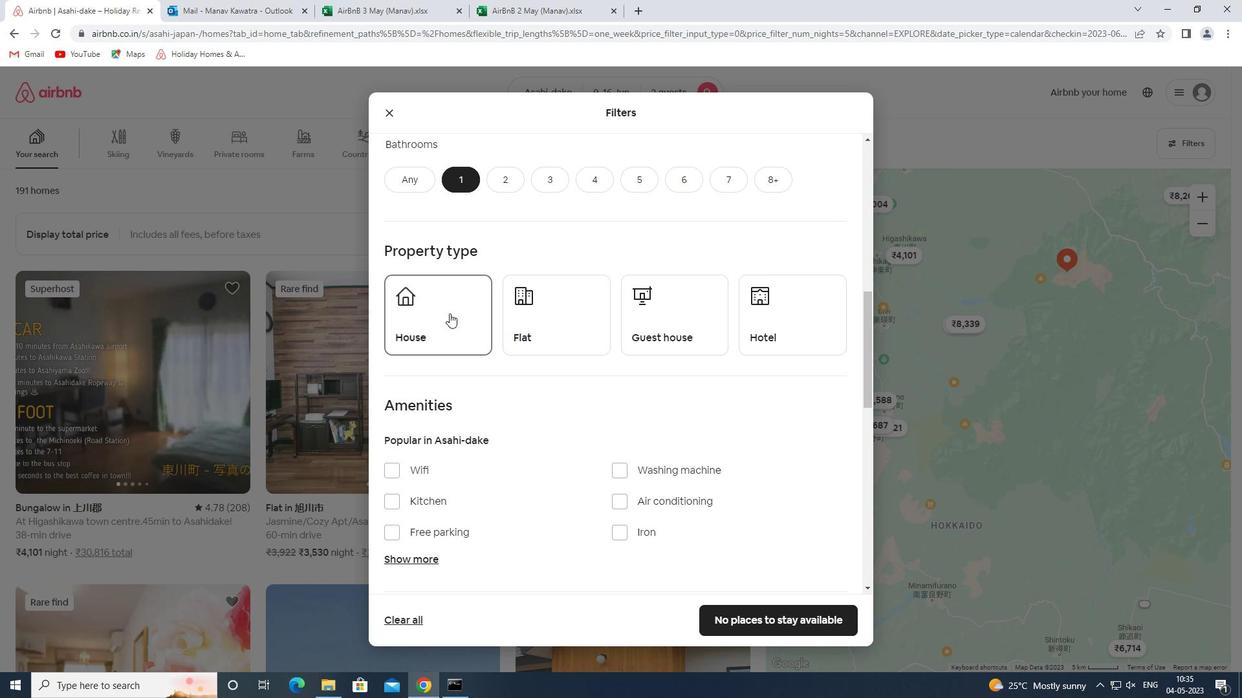 
Action: Mouse pressed left at (623, 349)
Screenshot: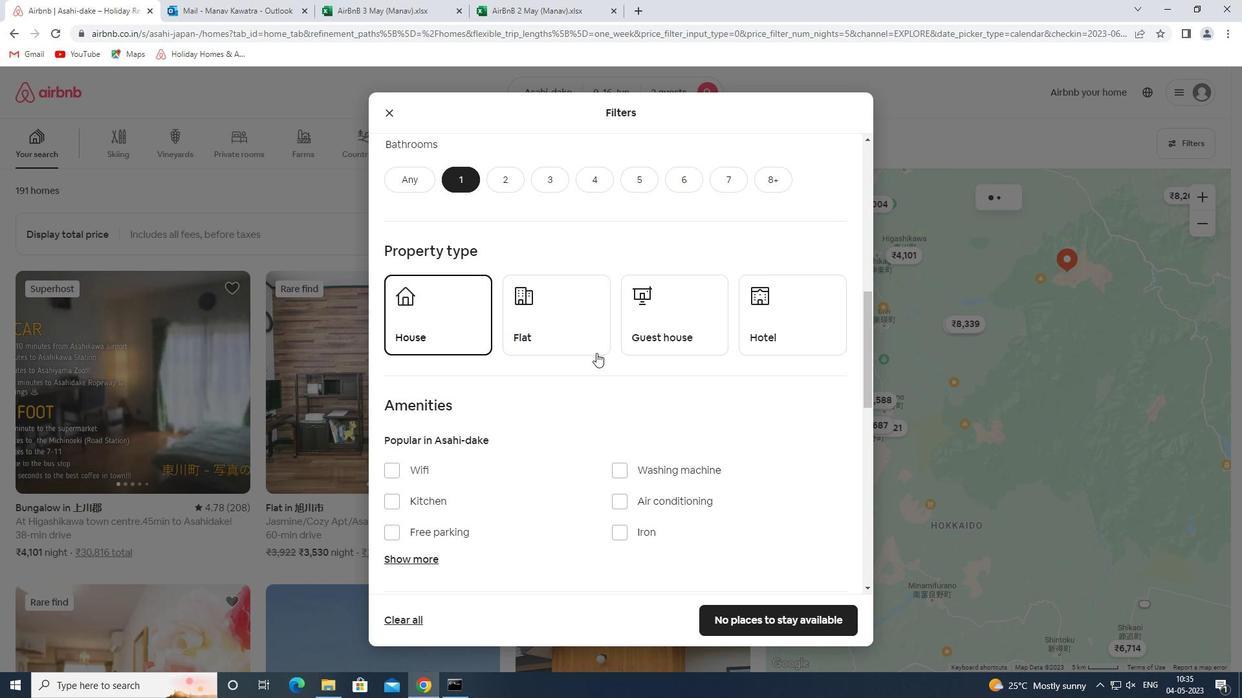 
Action: Mouse moved to (583, 342)
Screenshot: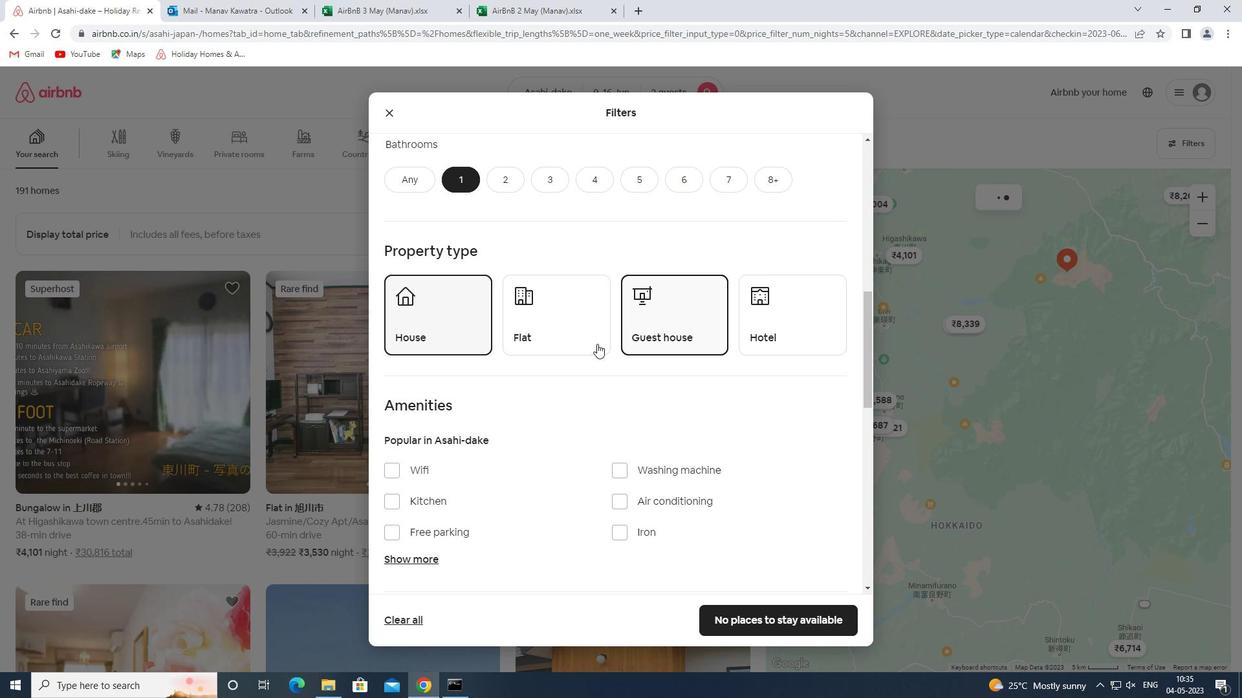 
Action: Mouse pressed left at (583, 342)
Screenshot: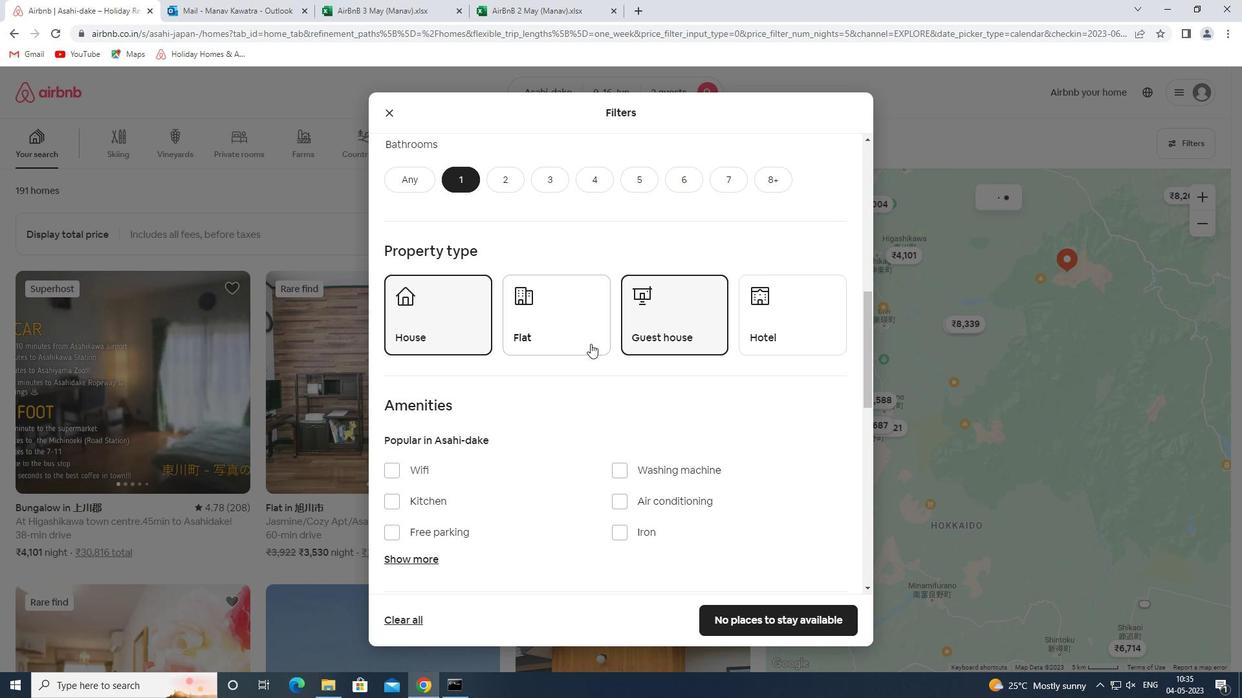 
Action: Mouse moved to (701, 407)
Screenshot: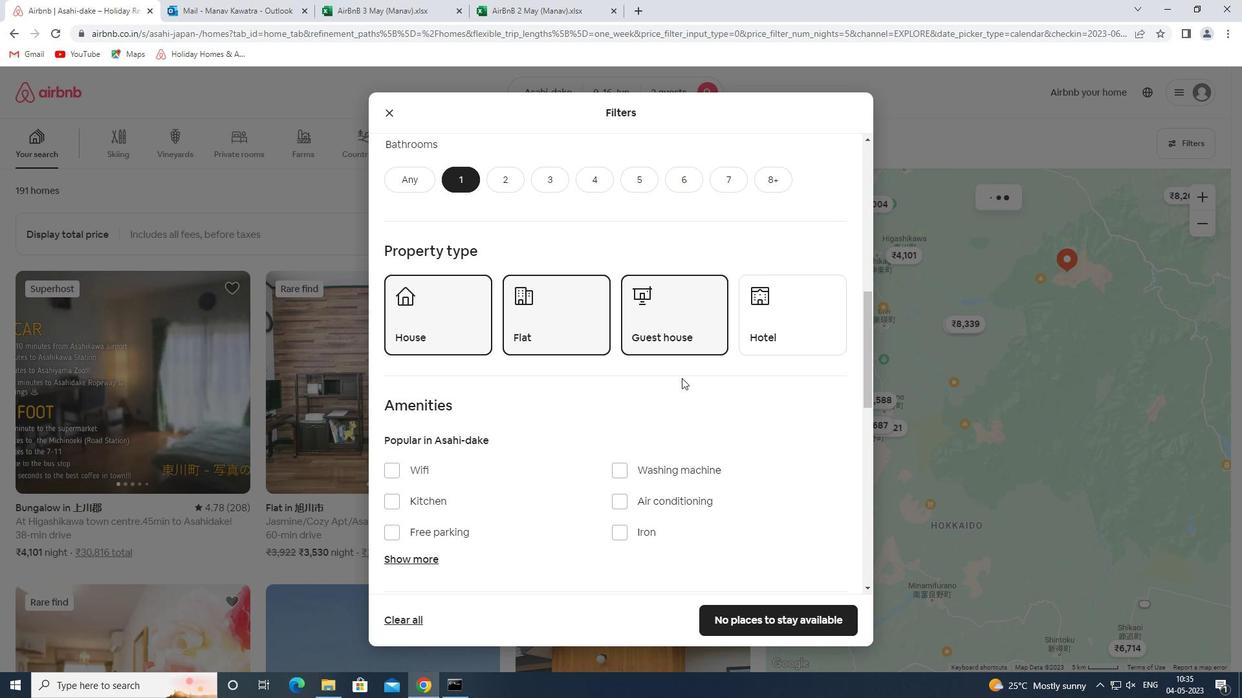 
Action: Mouse scrolled (701, 407) with delta (0, 0)
Screenshot: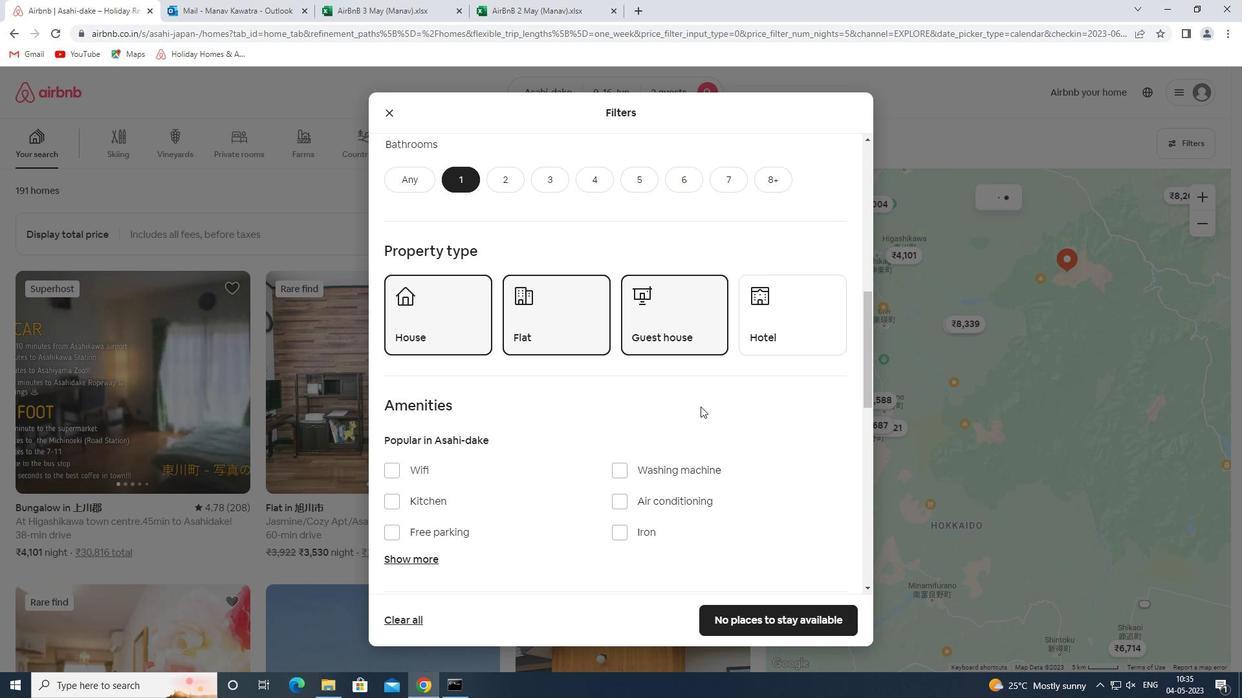 
Action: Mouse scrolled (701, 407) with delta (0, 0)
Screenshot: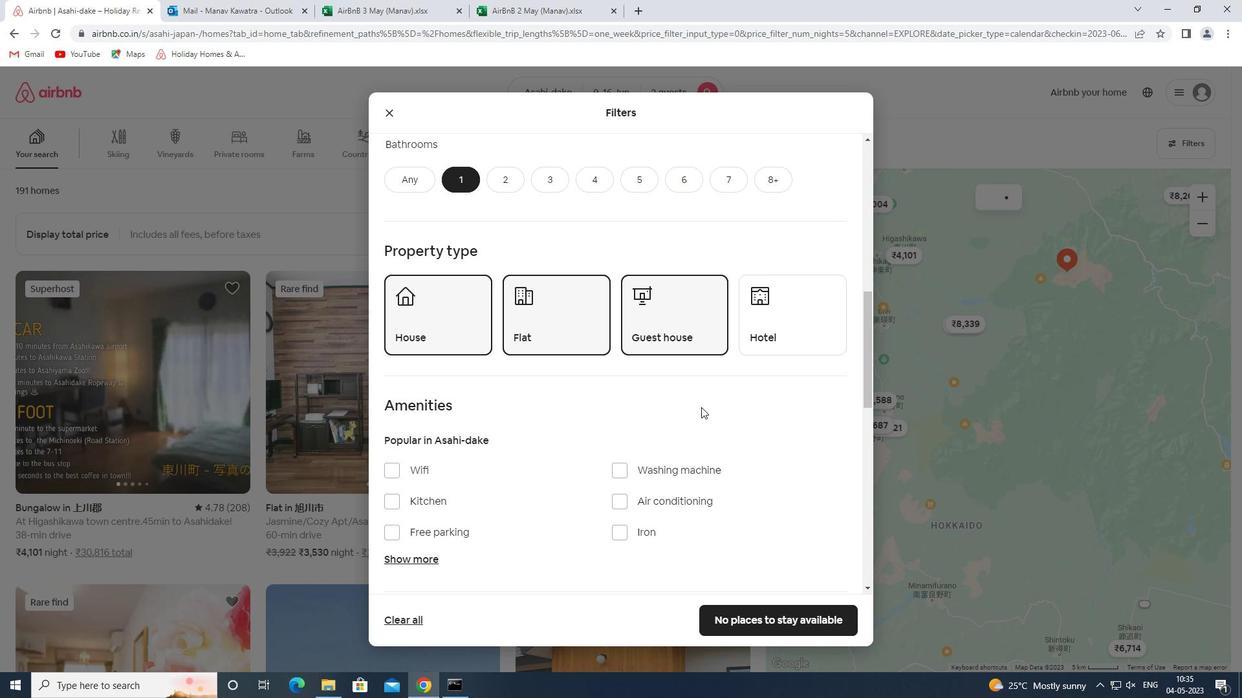 
Action: Mouse scrolled (701, 407) with delta (0, 0)
Screenshot: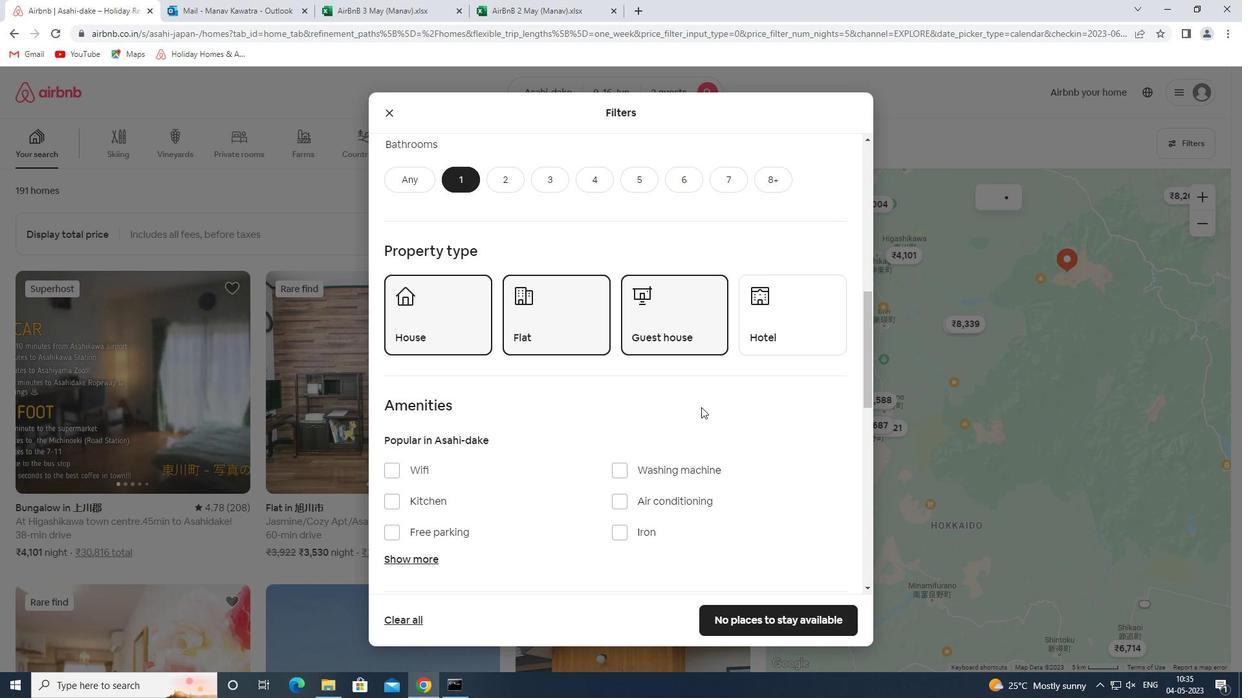 
Action: Mouse scrolled (701, 407) with delta (0, 0)
Screenshot: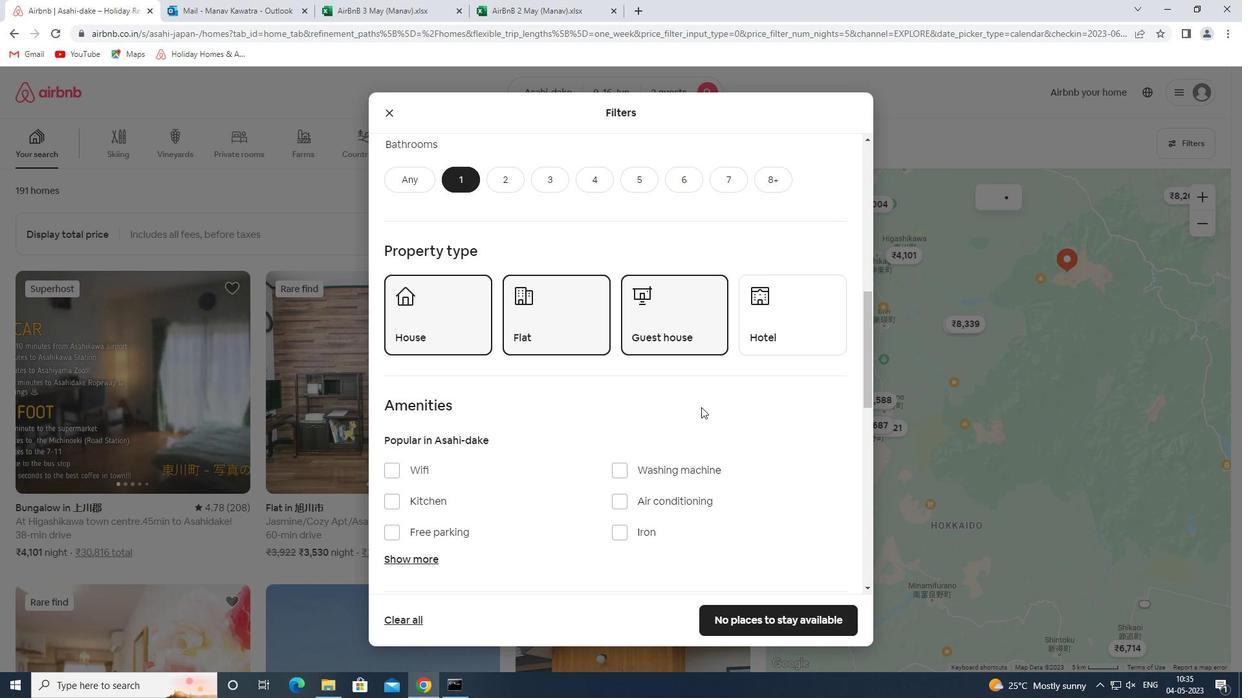 
Action: Mouse scrolled (701, 407) with delta (0, 0)
Screenshot: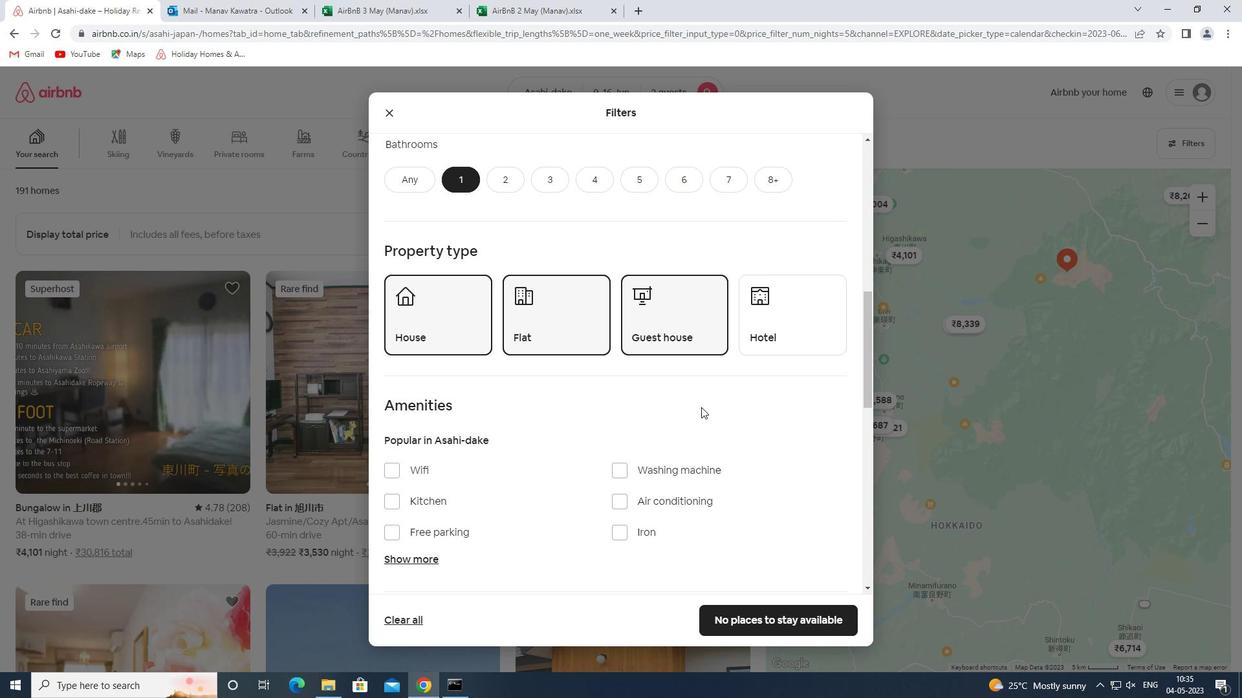 
Action: Mouse moved to (814, 390)
Screenshot: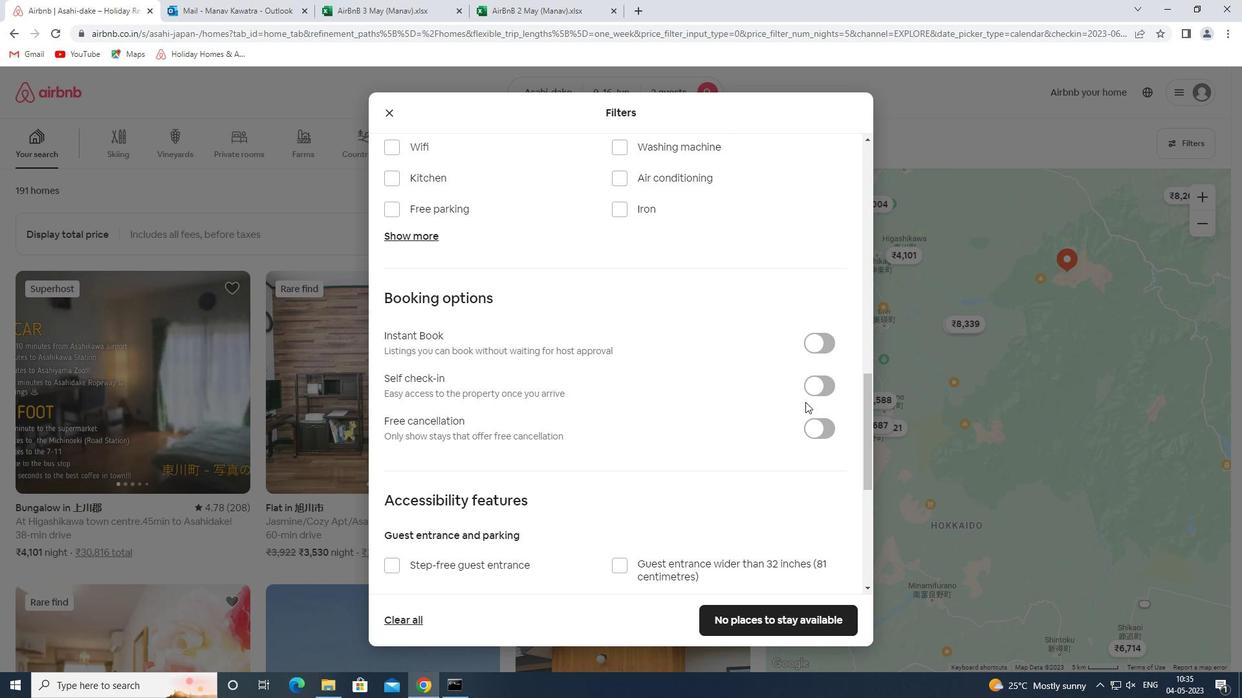 
Action: Mouse pressed left at (814, 390)
Screenshot: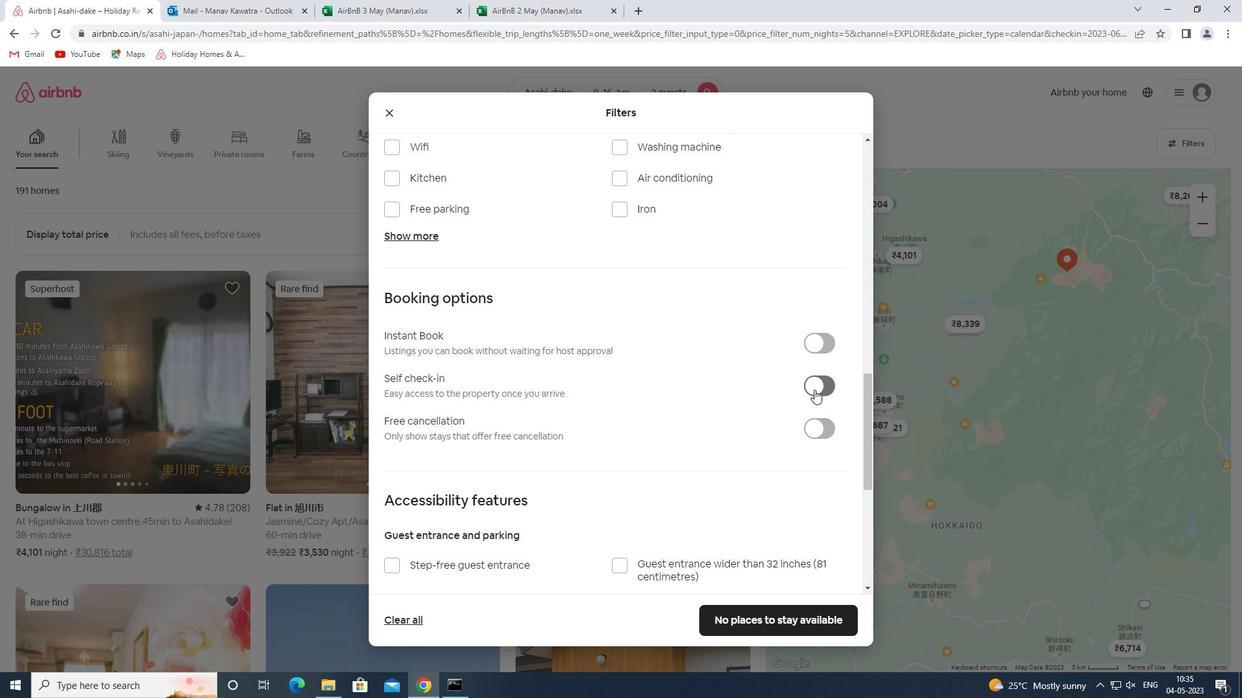 
Action: Mouse moved to (734, 445)
Screenshot: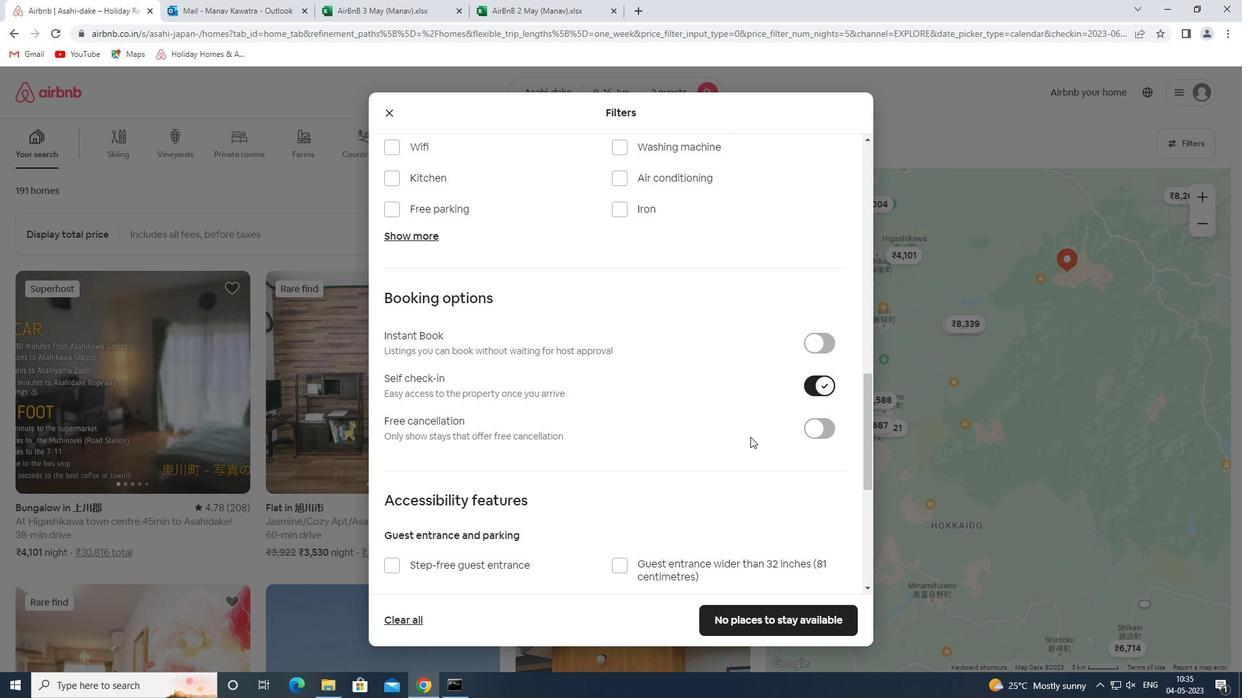 
Action: Mouse scrolled (734, 445) with delta (0, 0)
Screenshot: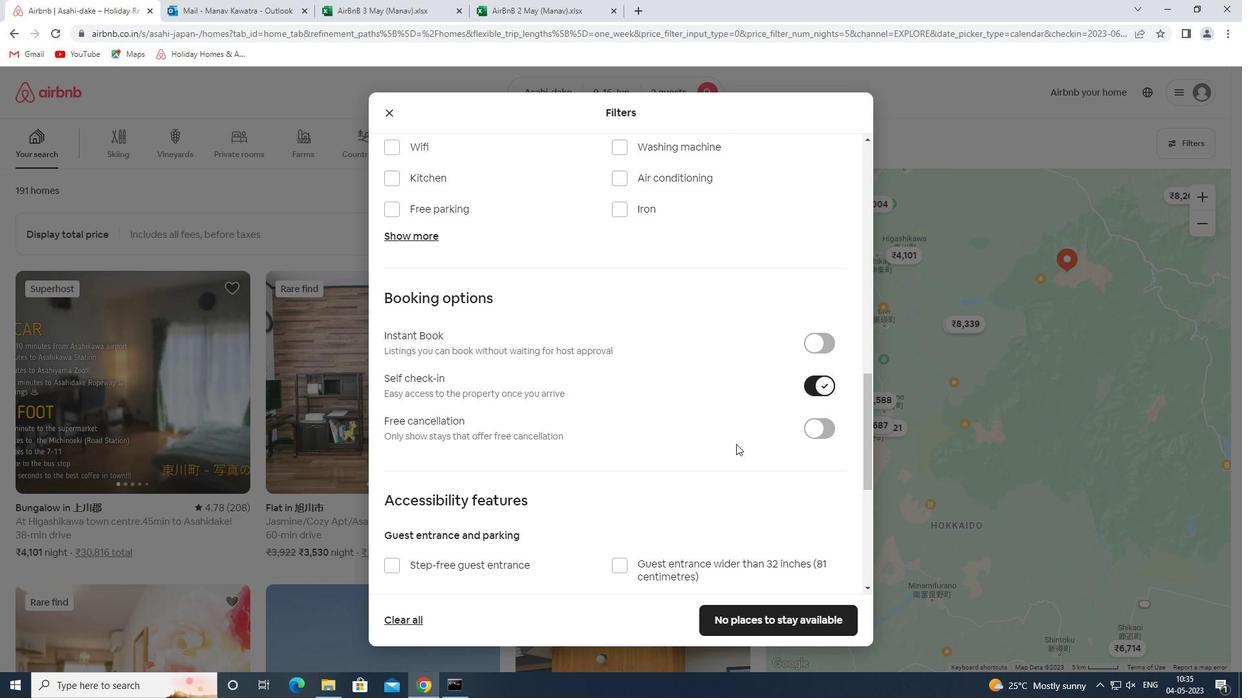 
Action: Mouse moved to (733, 445)
Screenshot: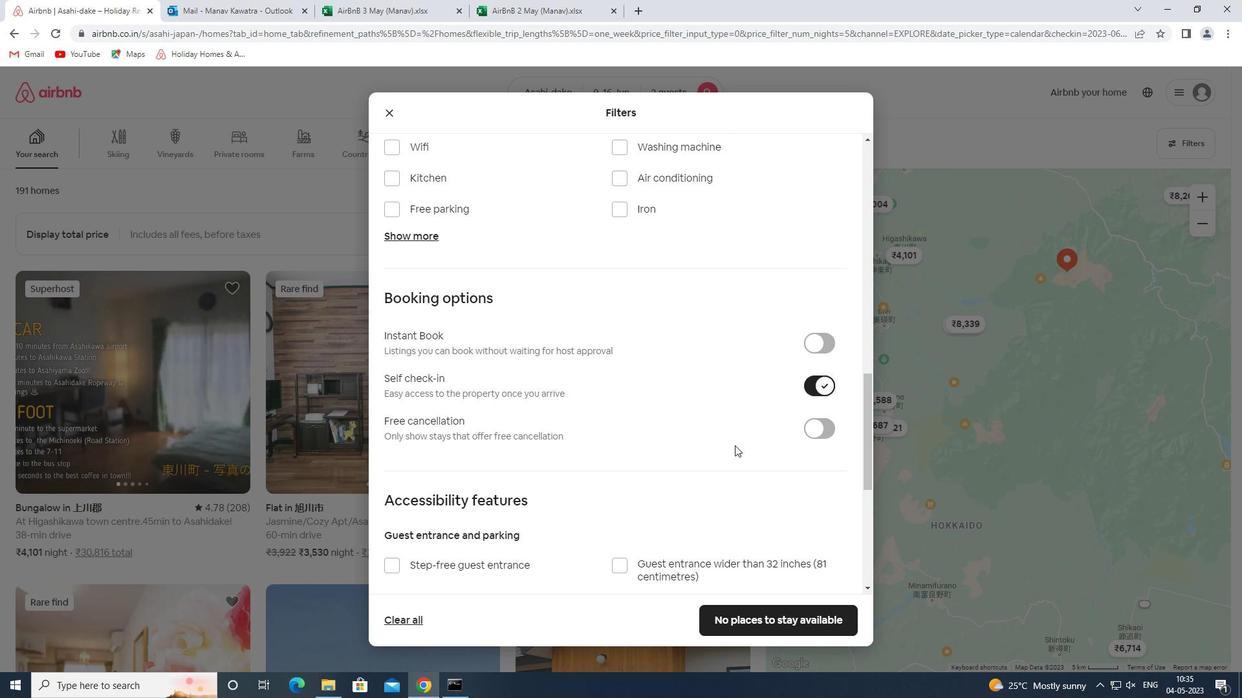 
Action: Mouse scrolled (733, 445) with delta (0, 0)
Screenshot: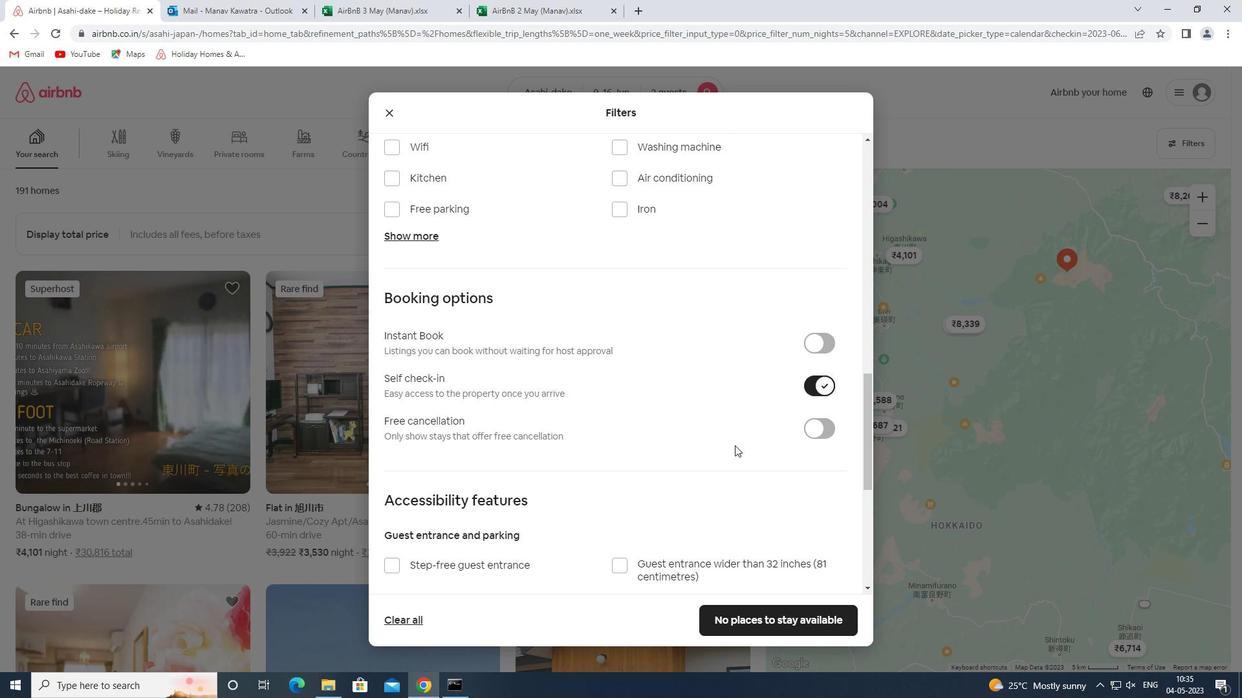 
Action: Mouse moved to (733, 445)
Screenshot: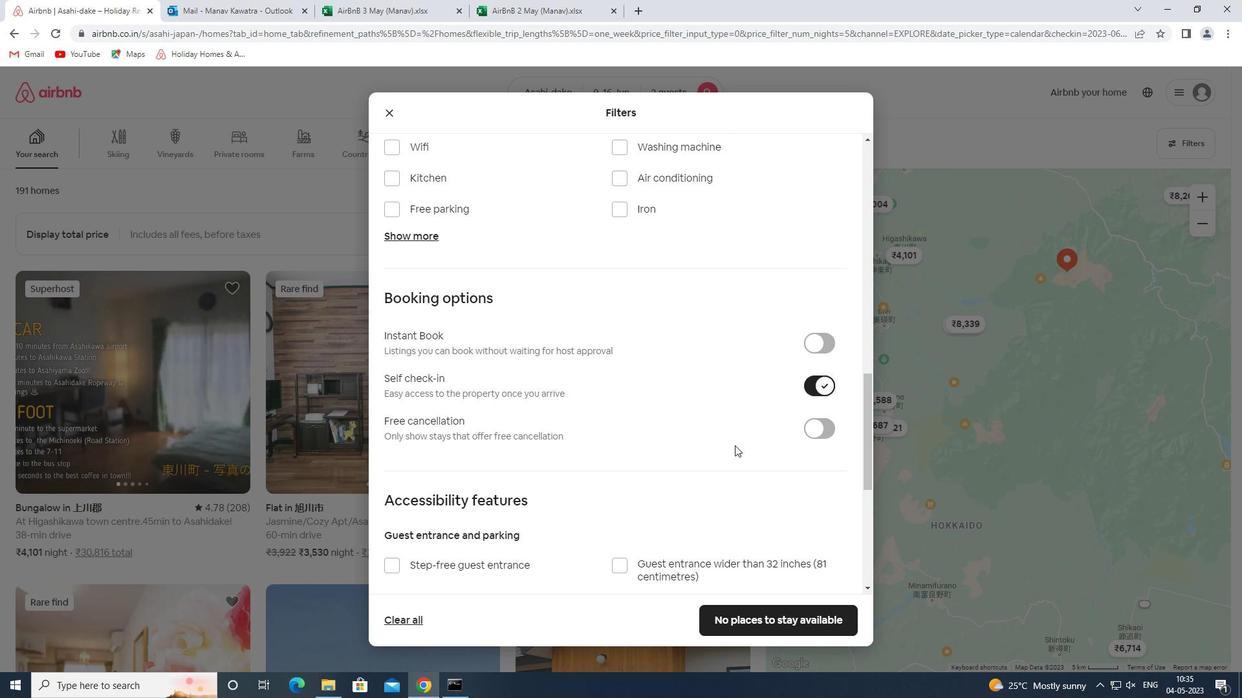 
Action: Mouse scrolled (733, 445) with delta (0, 0)
Screenshot: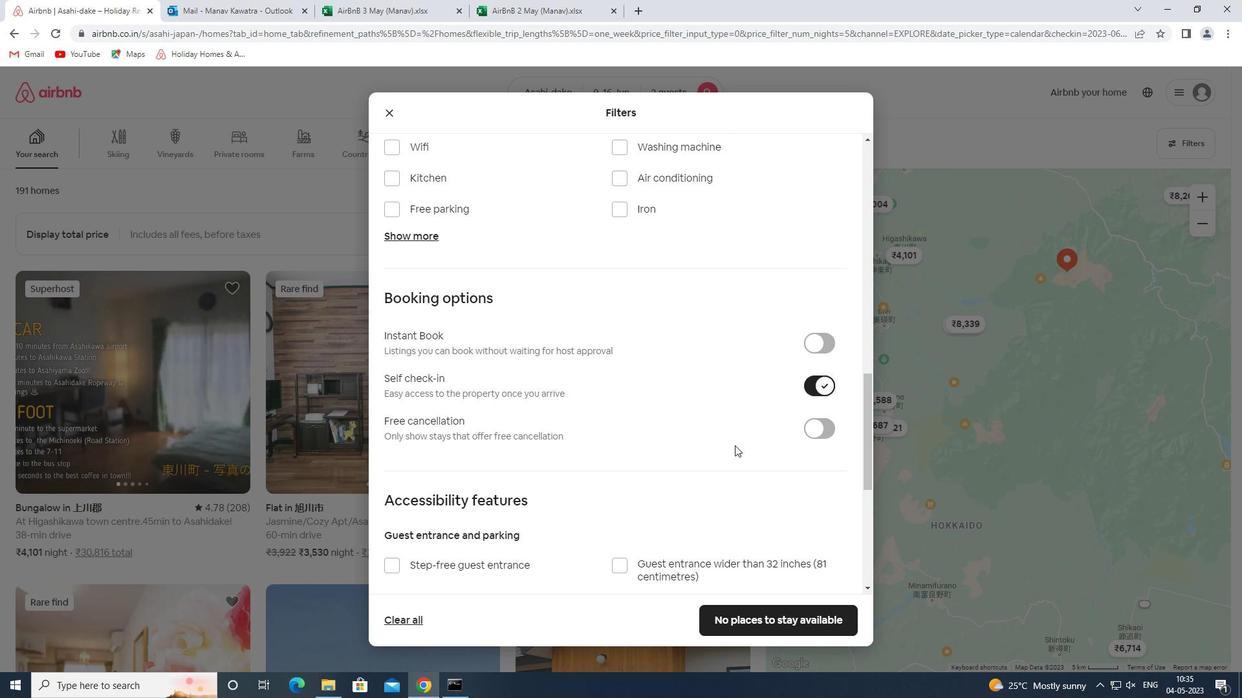 
Action: Mouse moved to (732, 445)
Screenshot: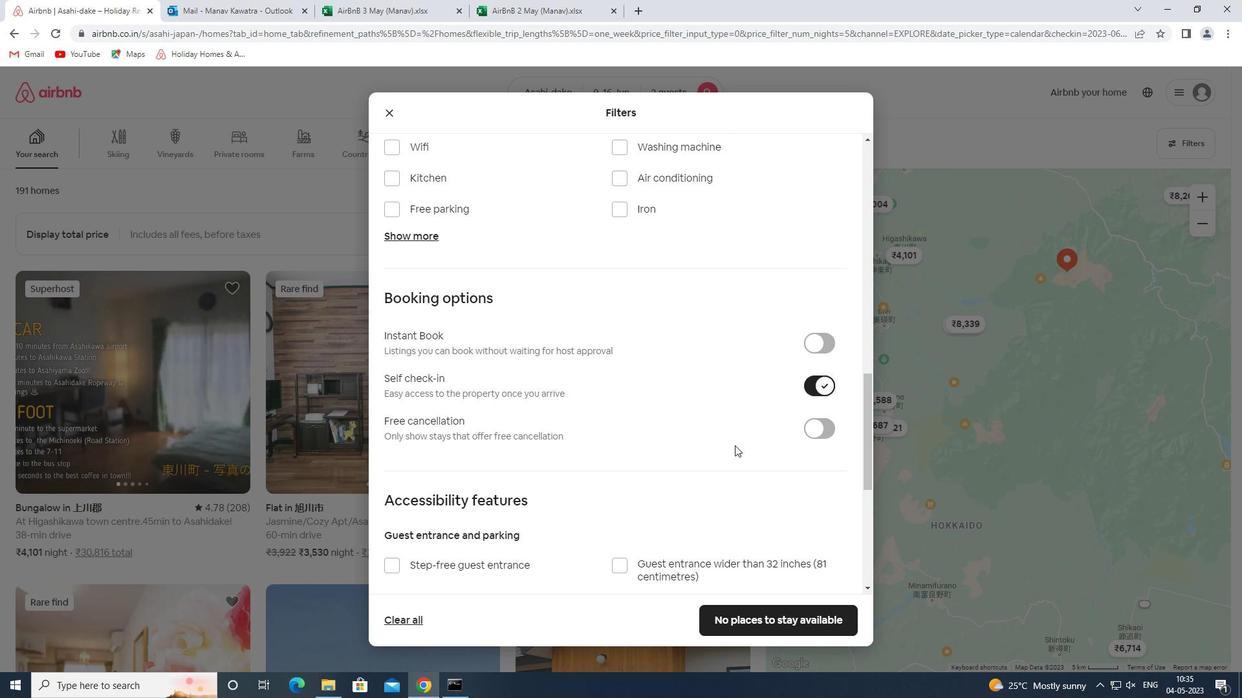 
Action: Mouse scrolled (732, 445) with delta (0, 0)
Screenshot: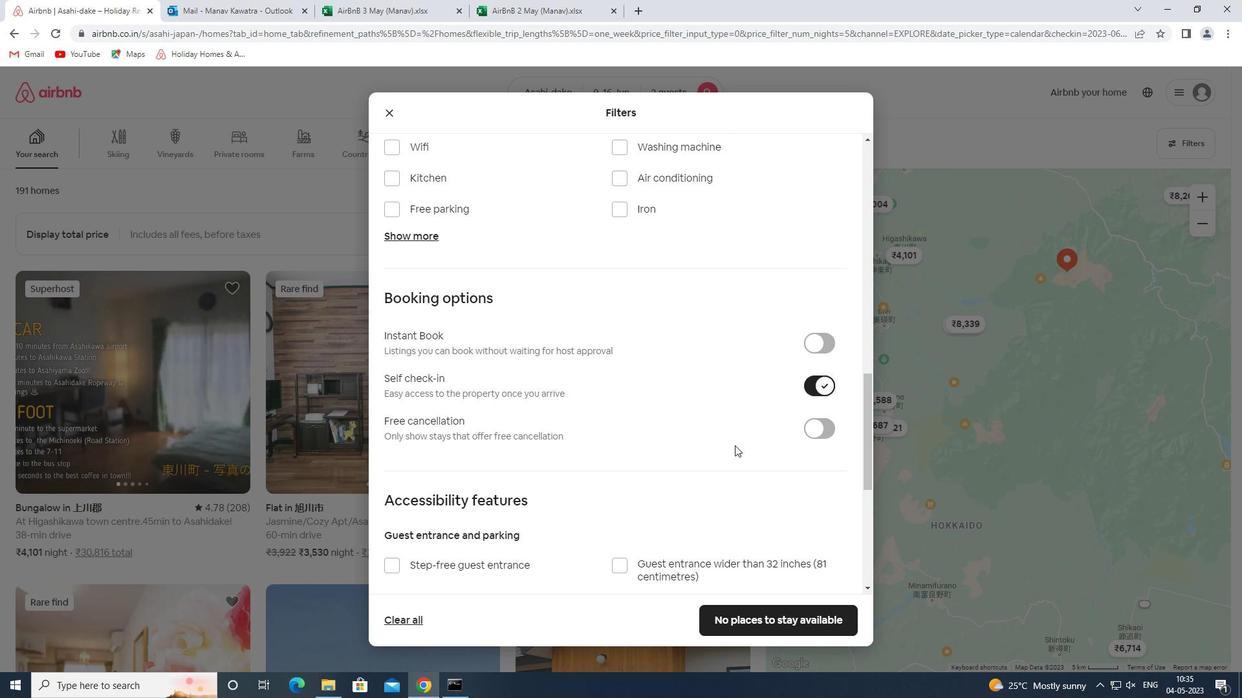 
Action: Mouse moved to (731, 446)
Screenshot: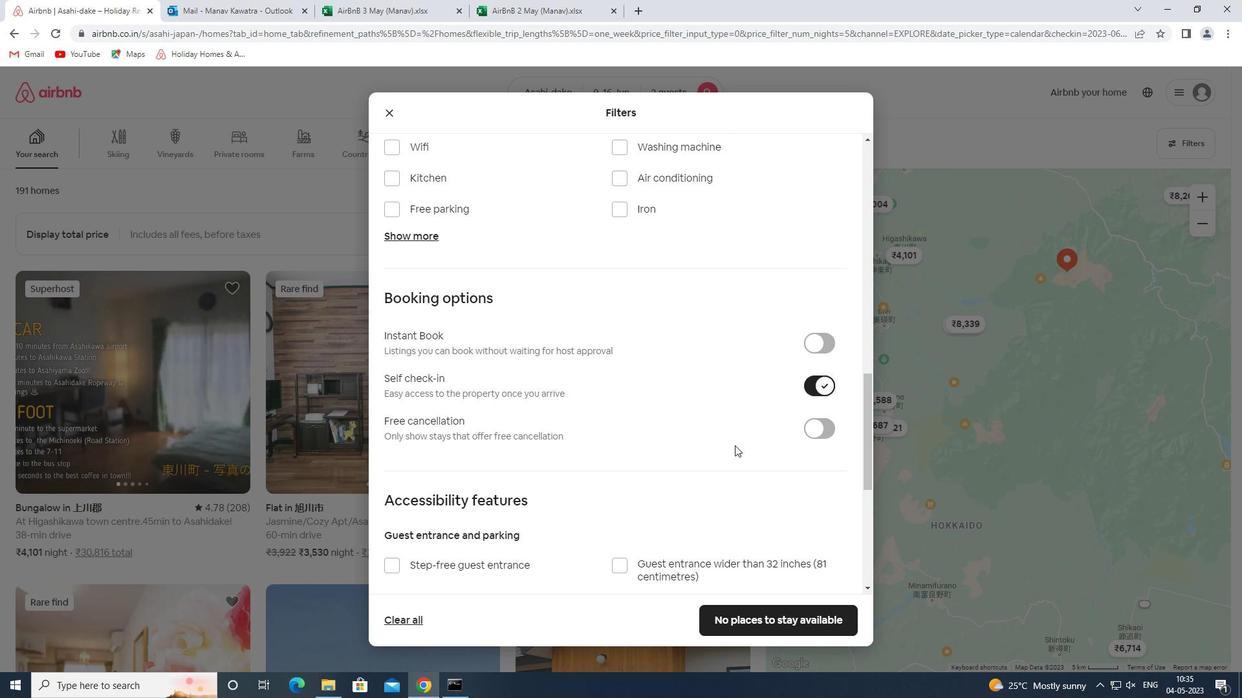 
Action: Mouse scrolled (731, 445) with delta (0, 0)
Screenshot: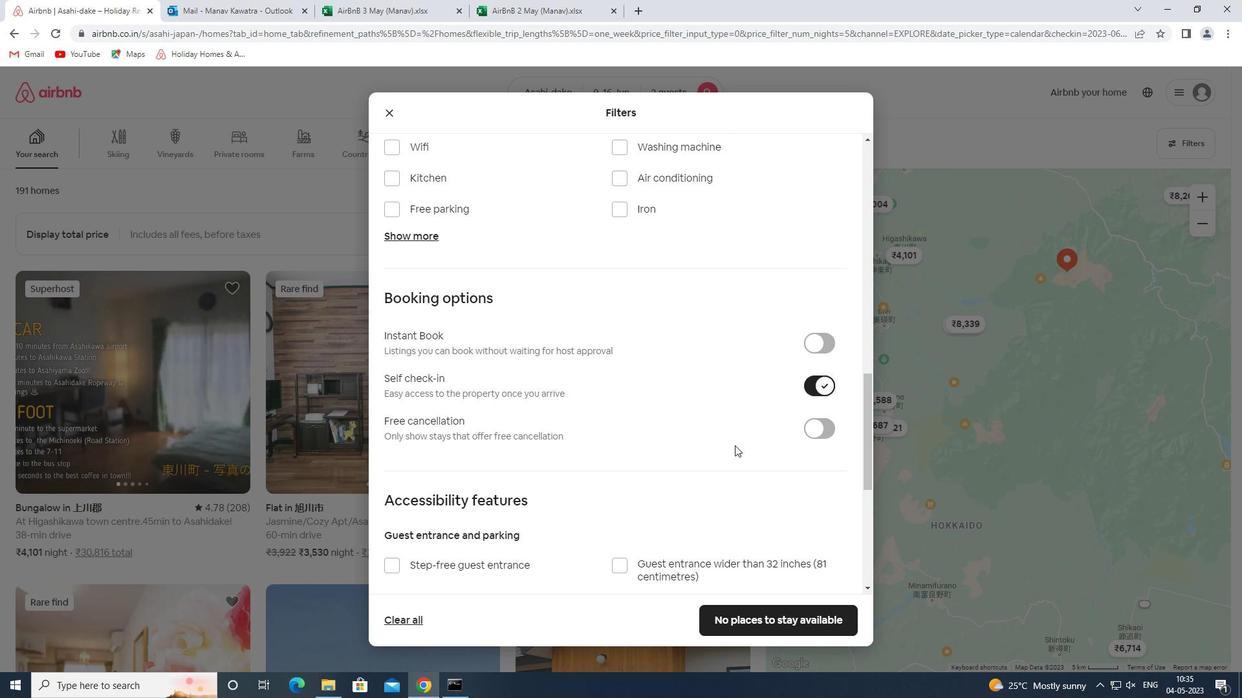 
Action: Mouse moved to (412, 542)
Screenshot: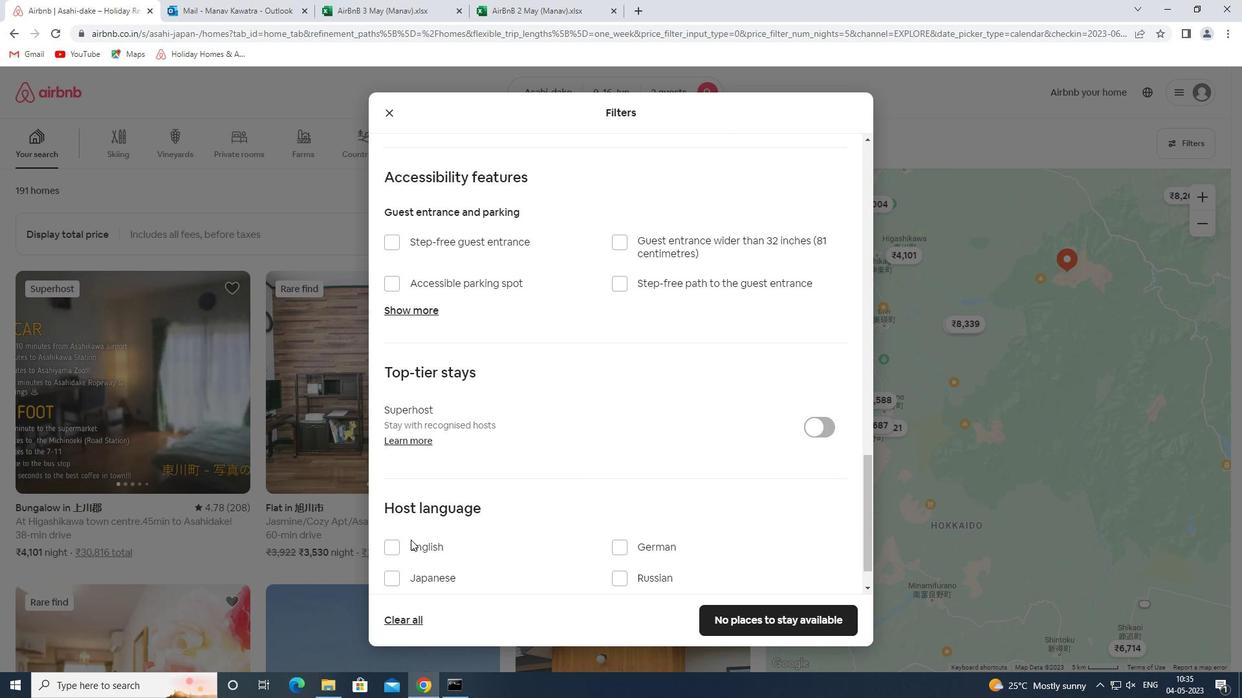 
Action: Mouse pressed left at (412, 542)
Screenshot: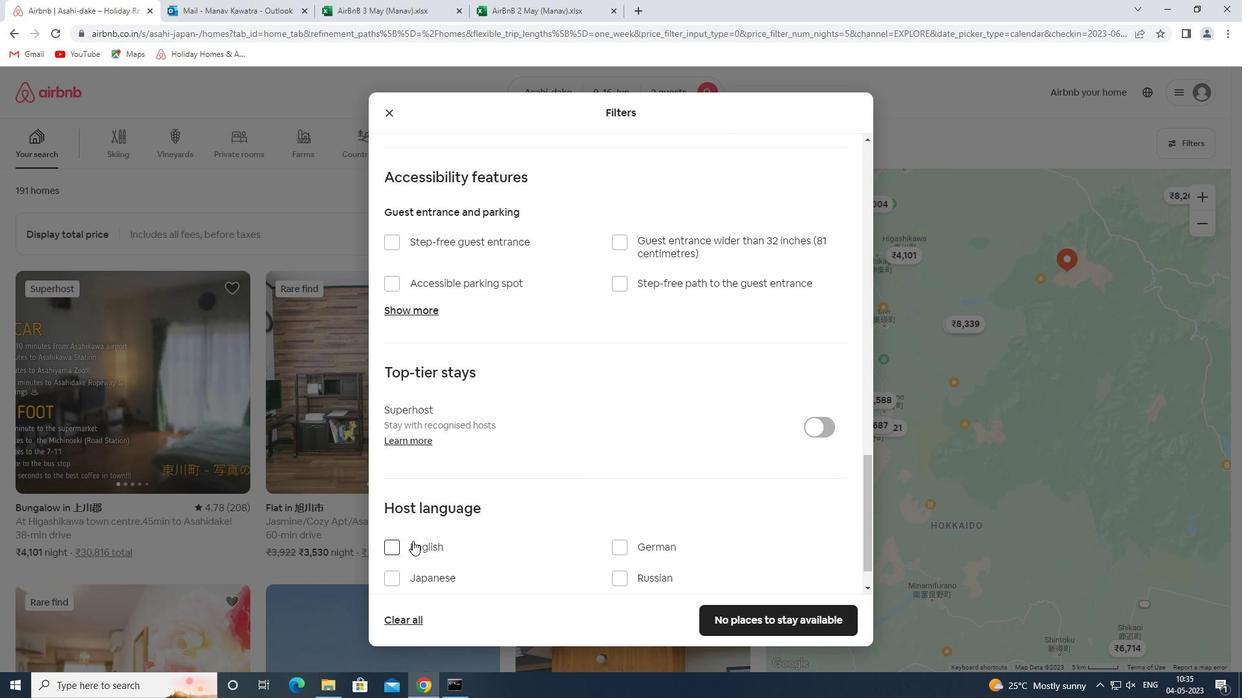 
Action: Mouse moved to (713, 572)
Screenshot: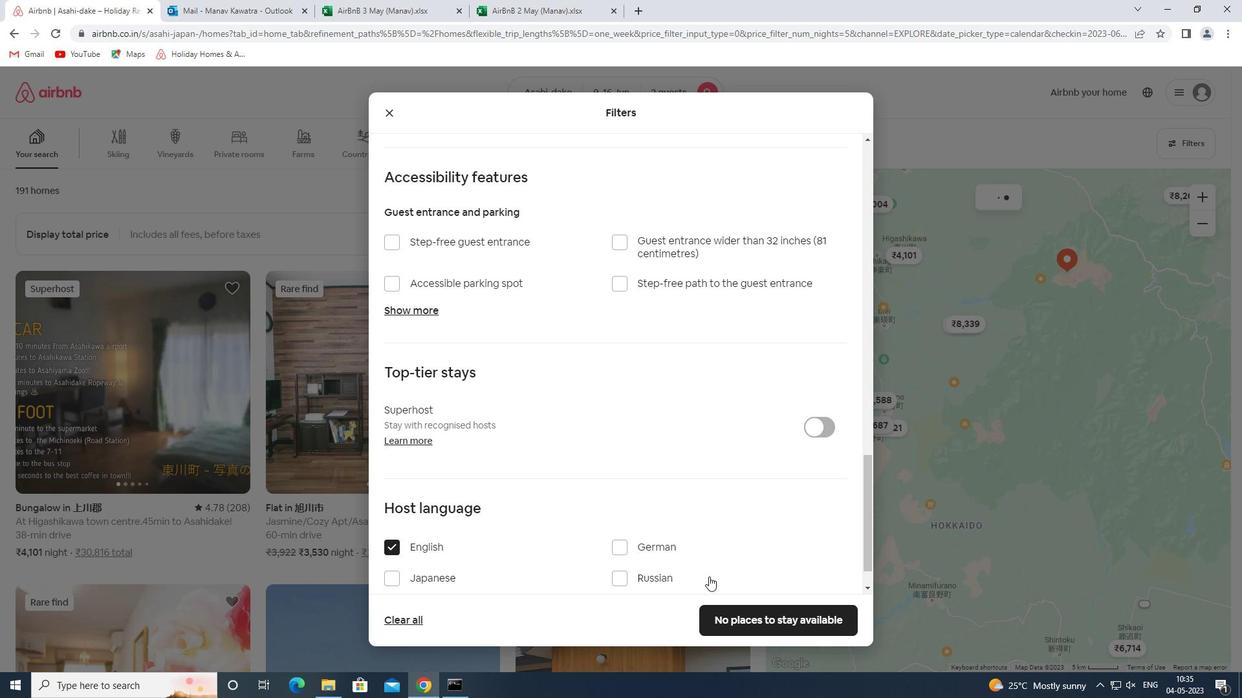 
Action: Mouse scrolled (713, 571) with delta (0, 0)
Screenshot: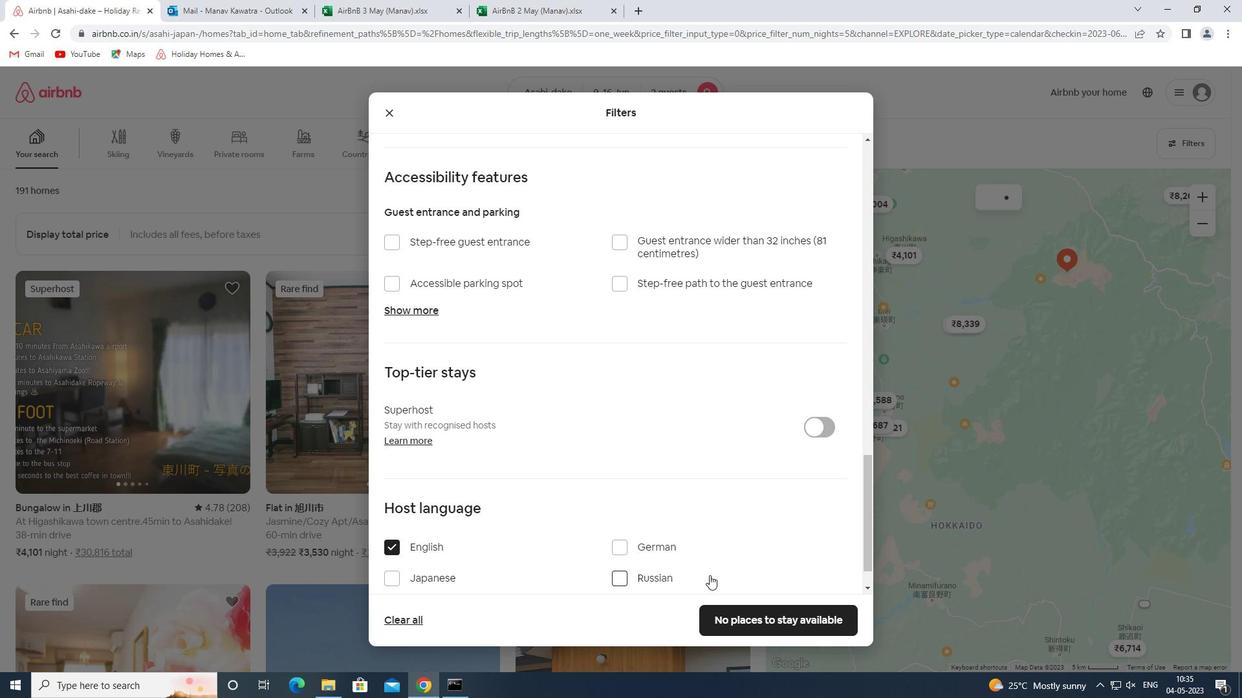 
Action: Mouse scrolled (713, 571) with delta (0, 0)
Screenshot: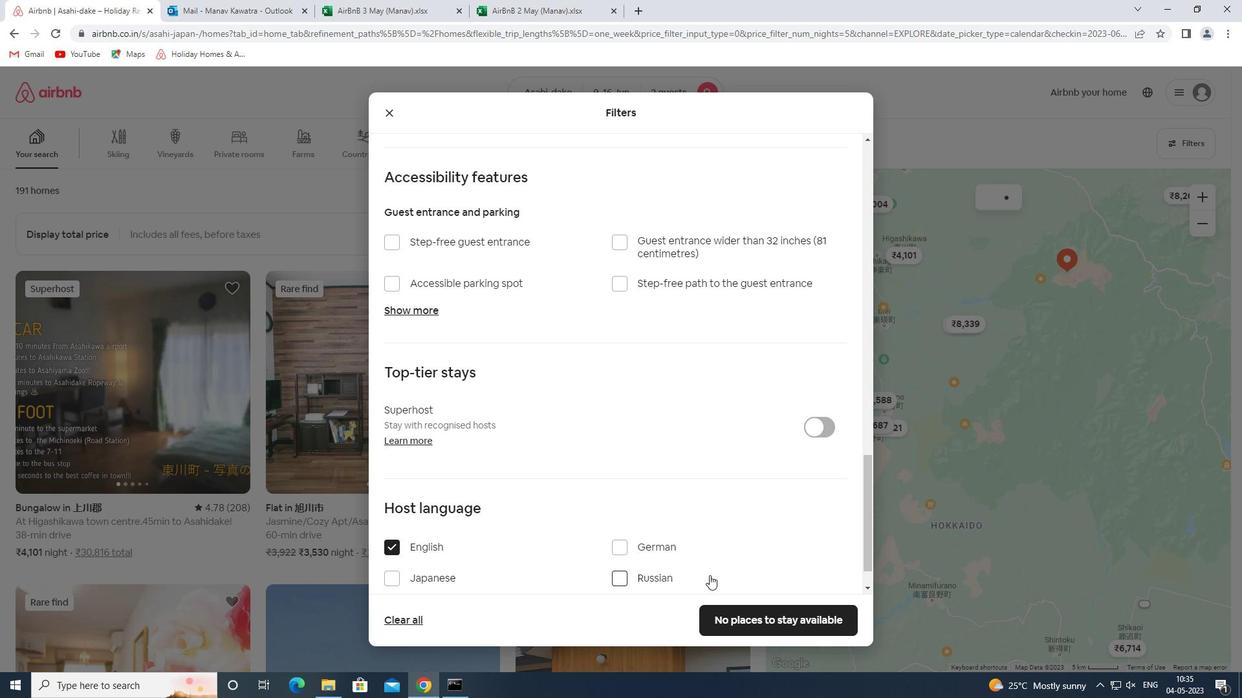 
Action: Mouse scrolled (713, 571) with delta (0, 0)
Screenshot: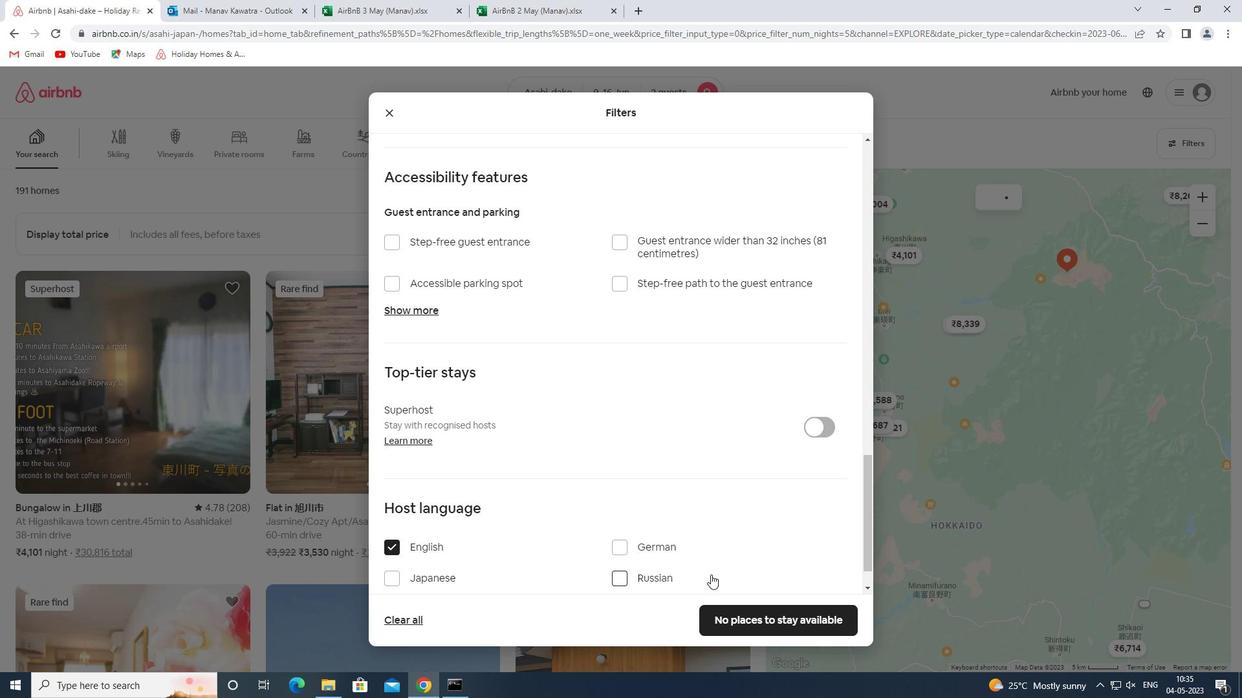 
Action: Mouse scrolled (713, 571) with delta (0, 0)
Screenshot: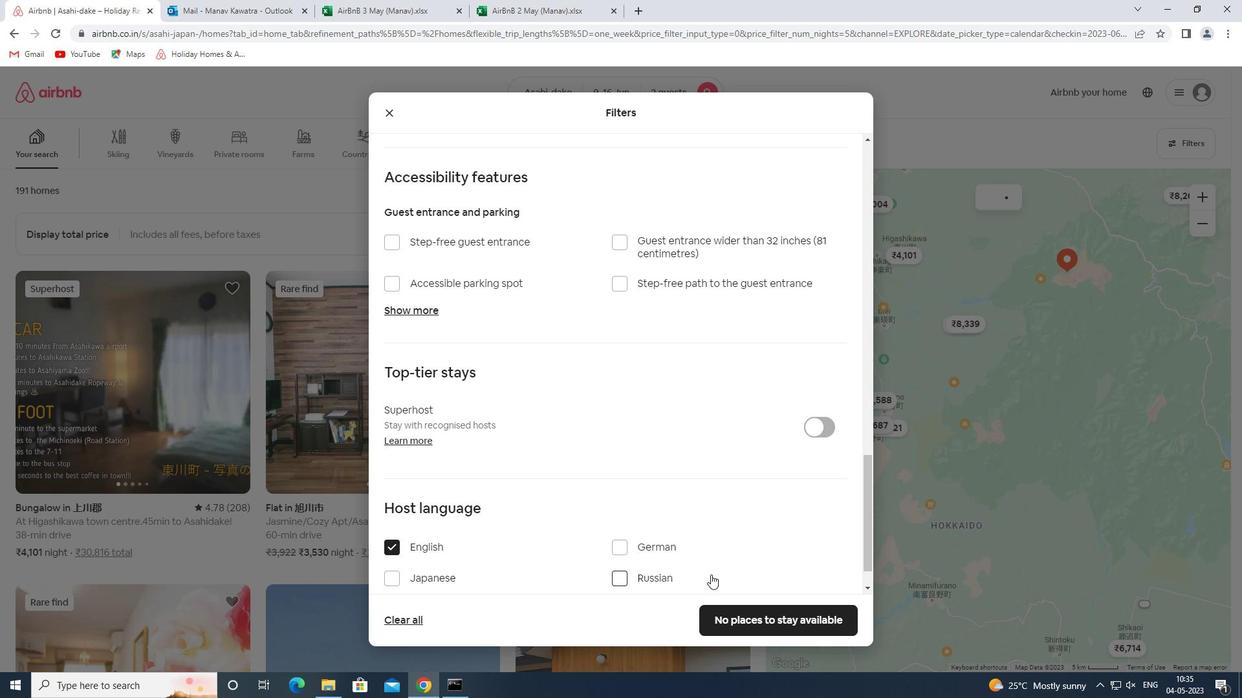 
Action: Mouse moved to (713, 572)
Screenshot: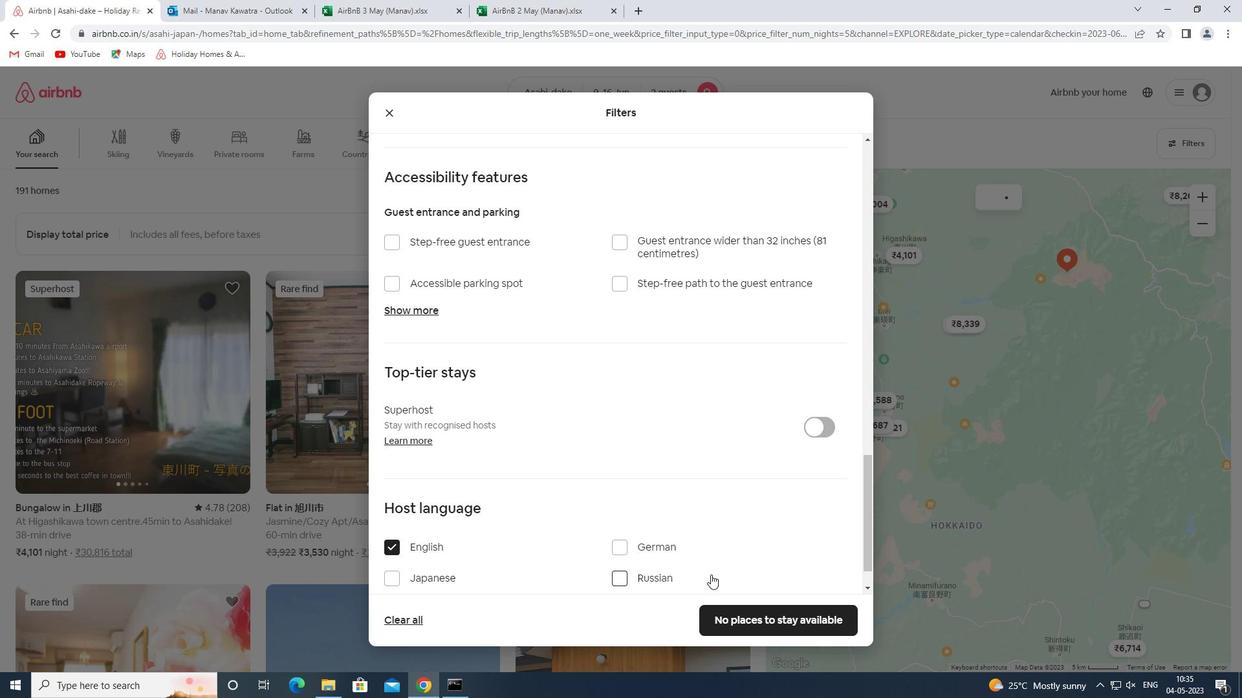 
Action: Mouse scrolled (713, 571) with delta (0, 0)
Screenshot: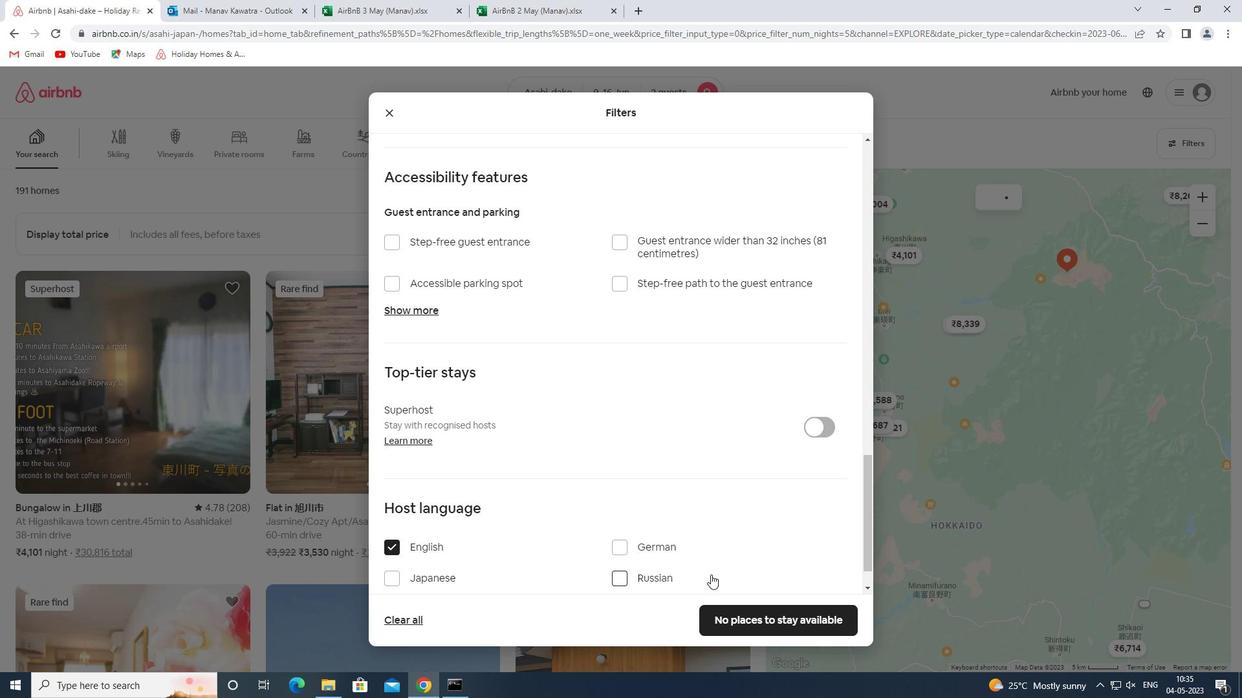 
Action: Mouse moved to (760, 611)
Screenshot: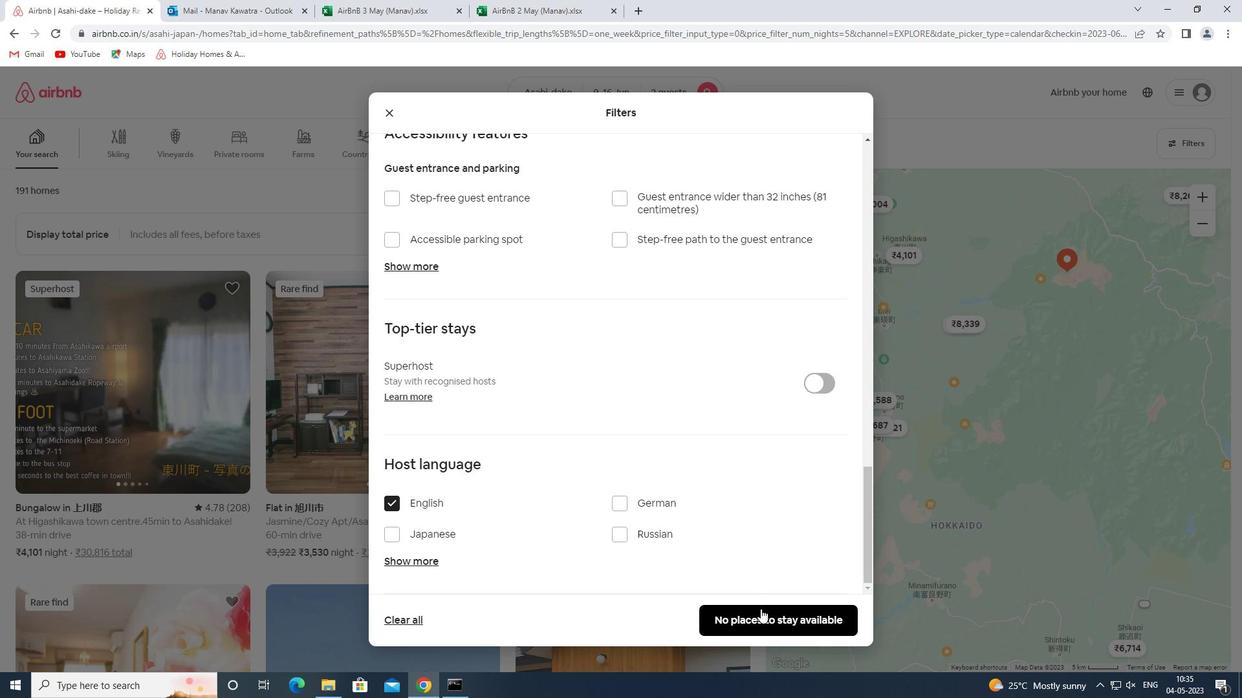
Action: Mouse pressed left at (760, 611)
Screenshot: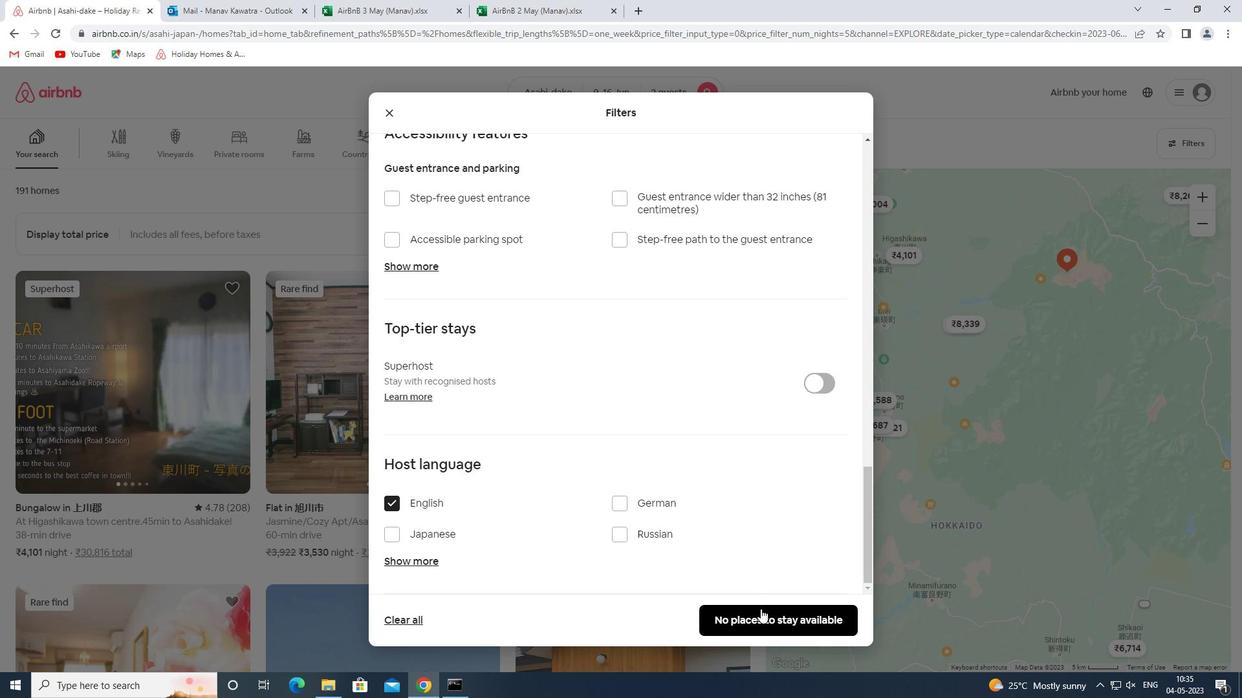 
